 Task: Search one way flight ticket for 2 adults, 2 infants in seat and 1 infant on lap in first from Bismarck: Bismarck Municipal Airport to Raleigh: Raleigh-durham International Airport on 8-5-2023. Choice of flights is Delta. Number of bags: 1 checked bag. Price is upto 85000. Outbound departure time preference is 7:45.
Action: Mouse moved to (296, 257)
Screenshot: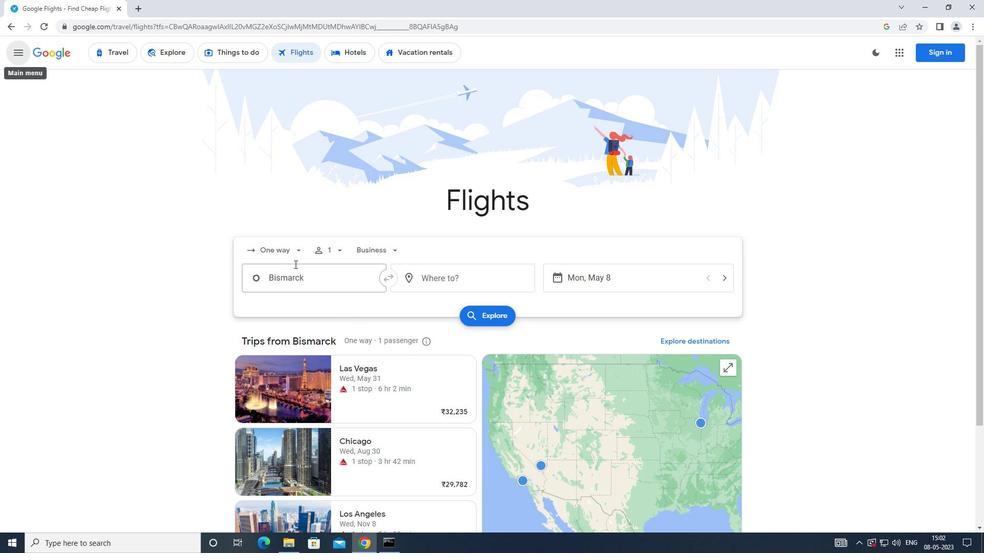 
Action: Mouse pressed left at (296, 257)
Screenshot: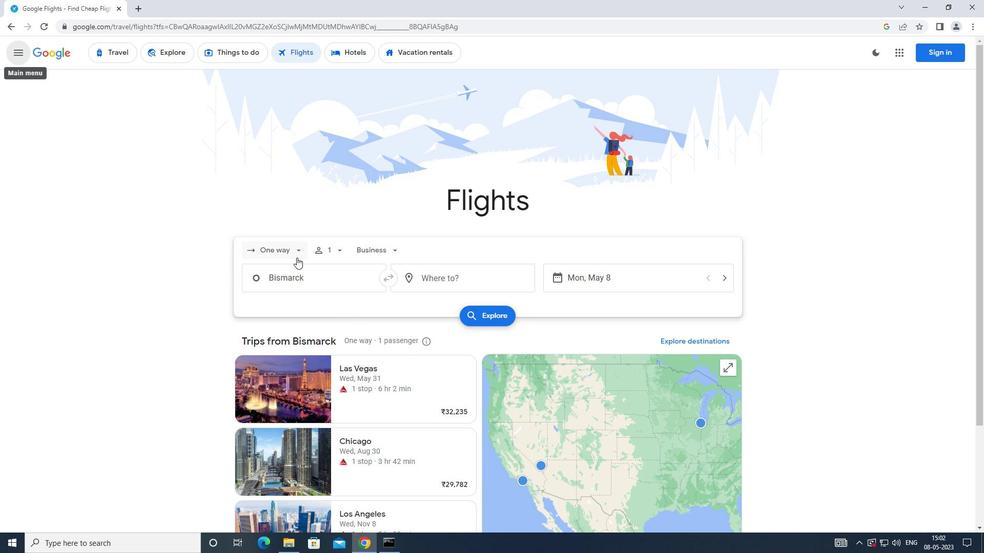 
Action: Mouse moved to (302, 292)
Screenshot: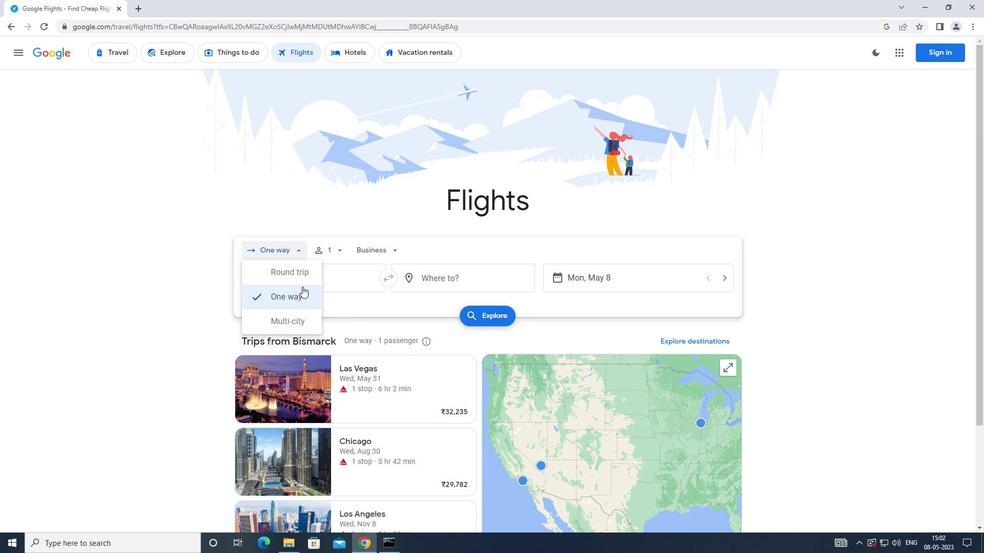 
Action: Mouse pressed left at (302, 292)
Screenshot: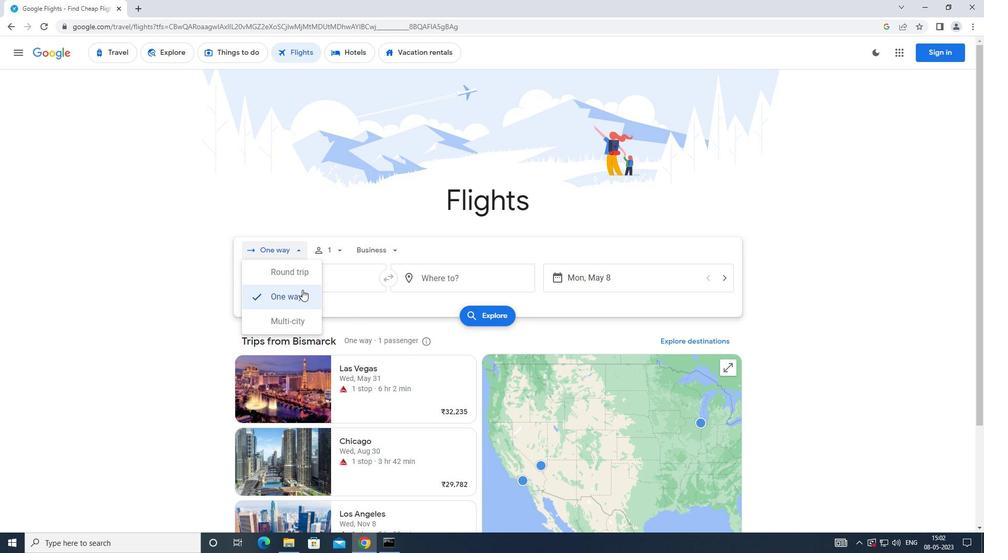 
Action: Mouse moved to (334, 256)
Screenshot: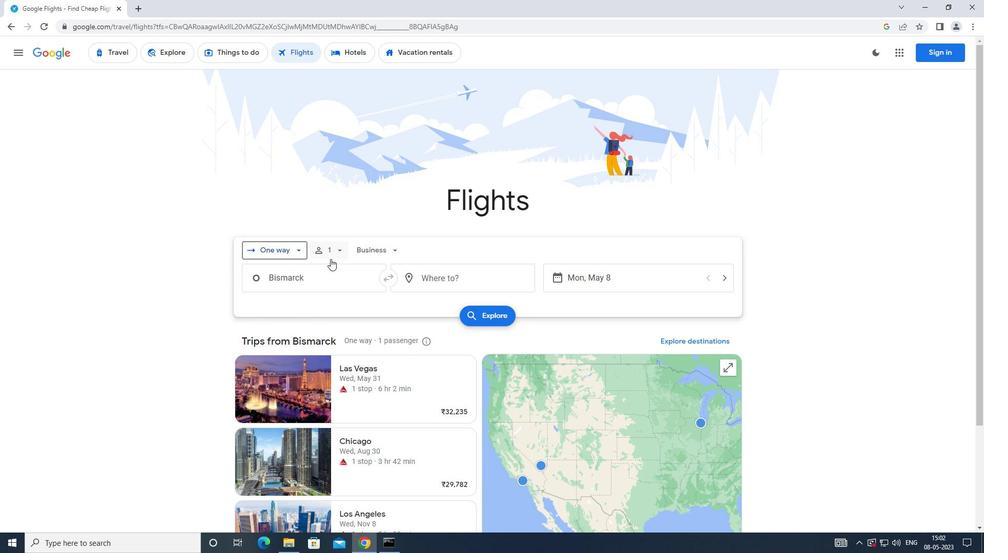 
Action: Mouse pressed left at (334, 256)
Screenshot: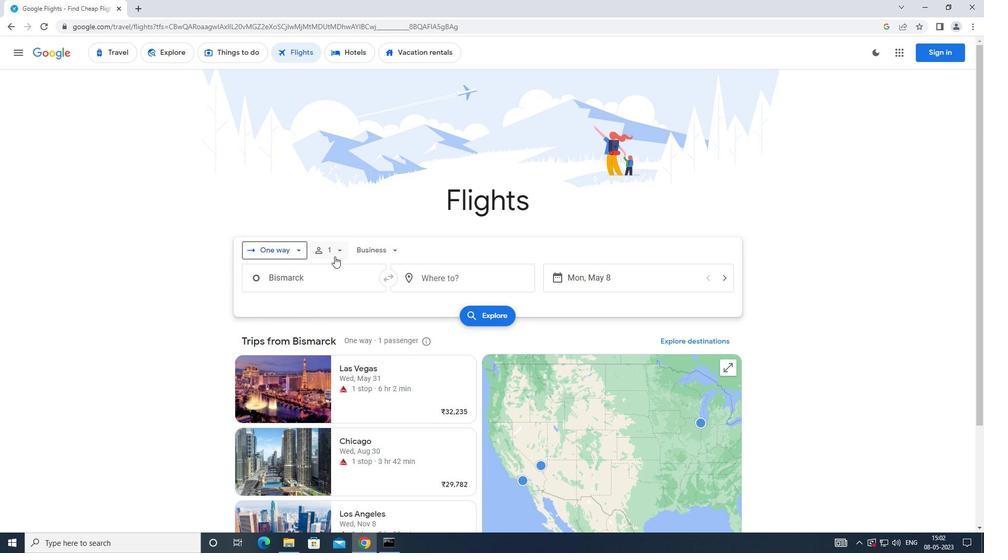 
Action: Mouse moved to (410, 276)
Screenshot: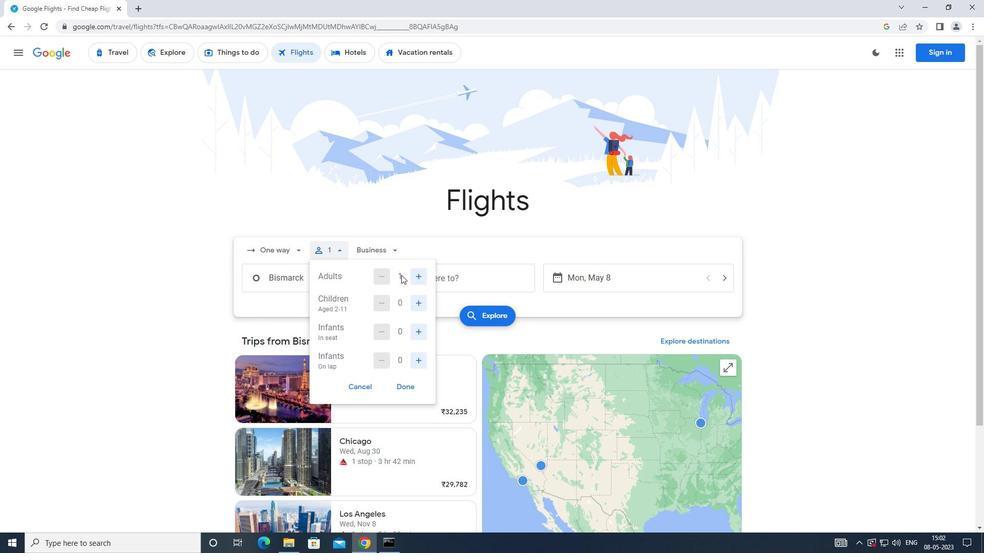 
Action: Mouse pressed left at (410, 276)
Screenshot: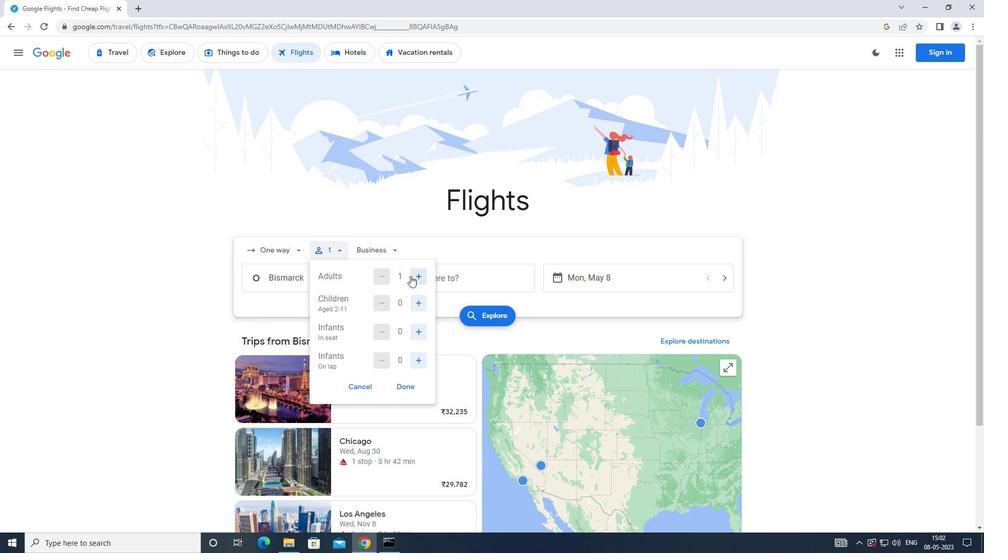 
Action: Mouse moved to (421, 297)
Screenshot: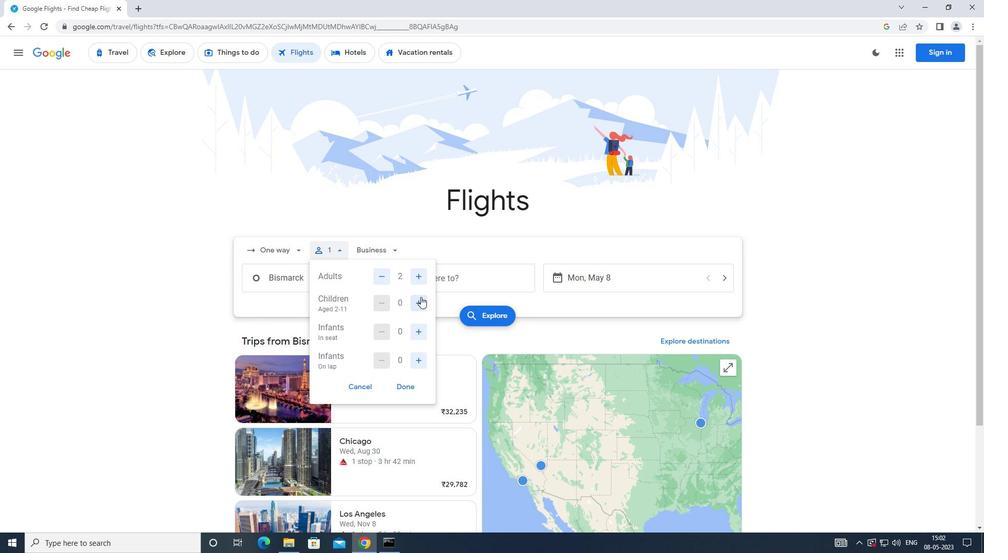 
Action: Mouse pressed left at (421, 297)
Screenshot: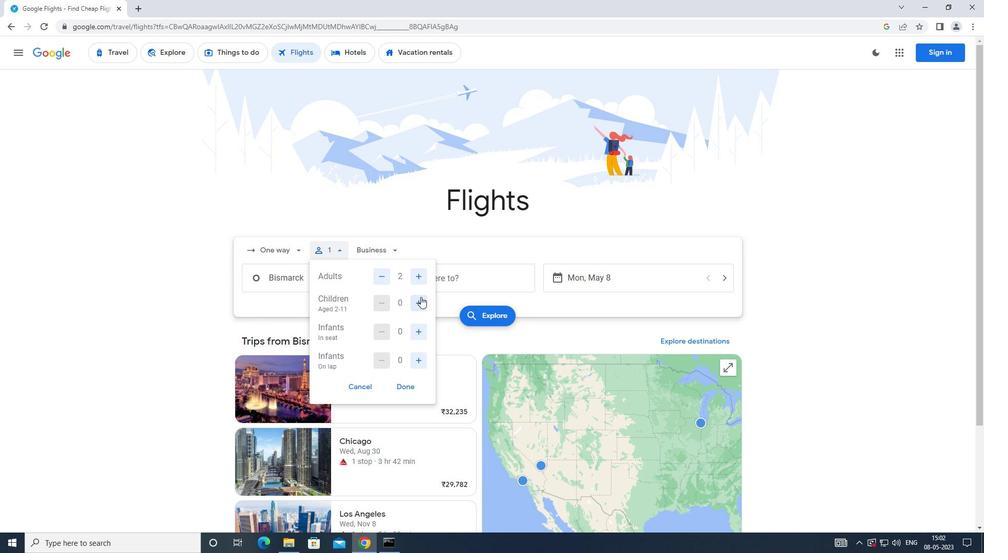 
Action: Mouse moved to (422, 297)
Screenshot: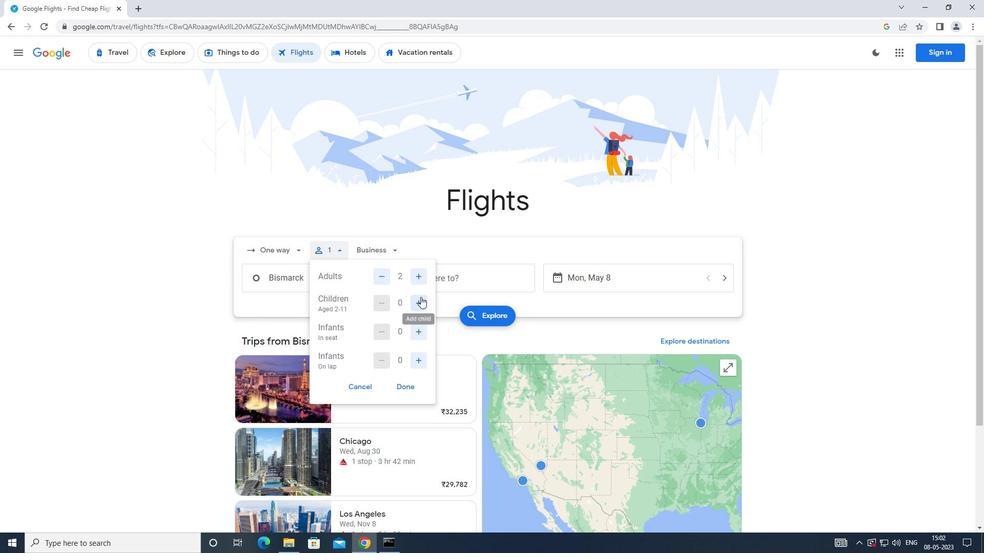 
Action: Mouse pressed left at (422, 297)
Screenshot: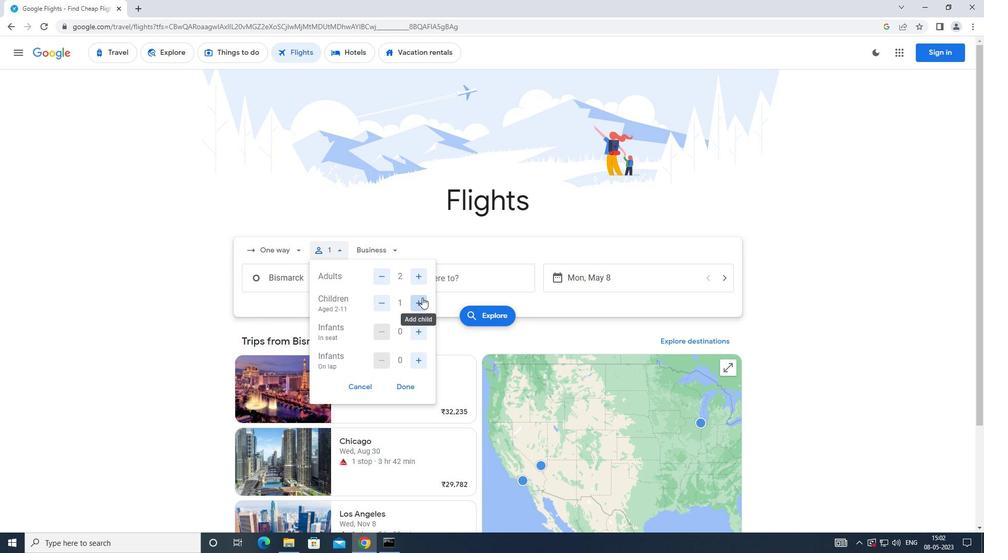 
Action: Mouse moved to (381, 301)
Screenshot: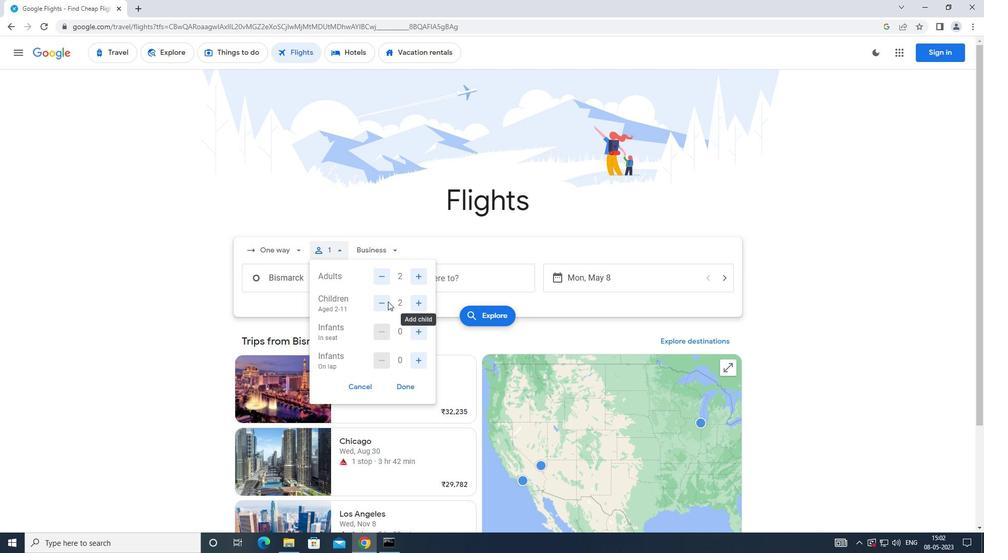 
Action: Mouse pressed left at (381, 301)
Screenshot: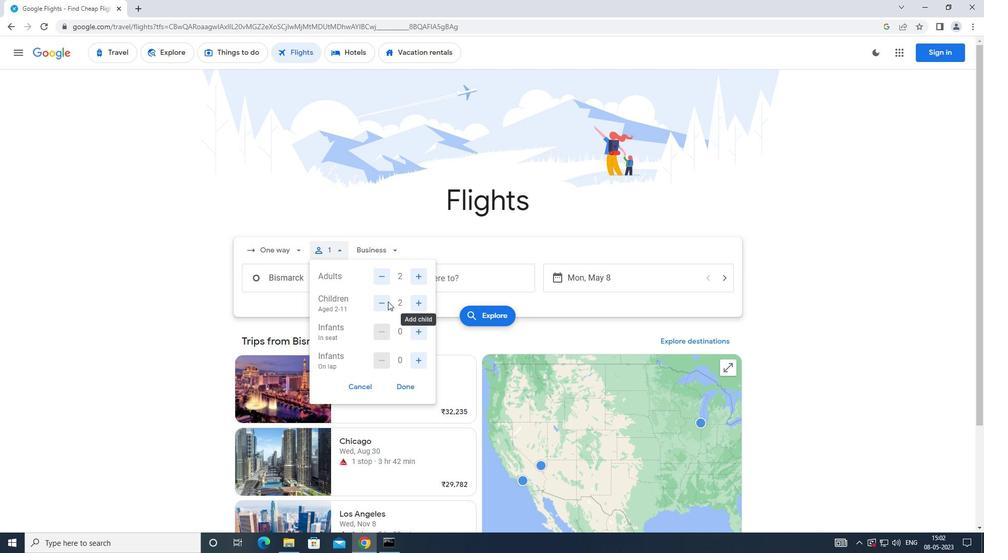 
Action: Mouse pressed left at (381, 301)
Screenshot: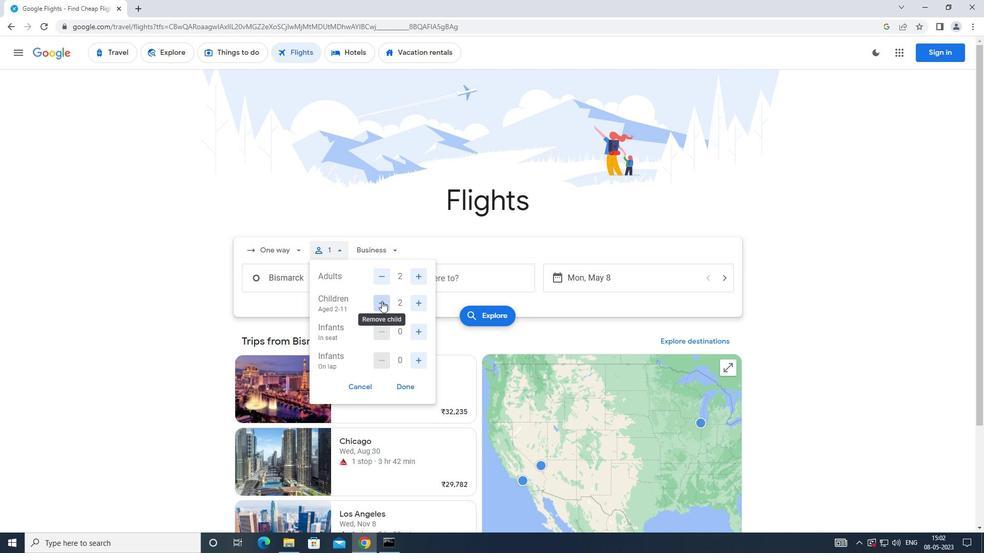 
Action: Mouse moved to (422, 331)
Screenshot: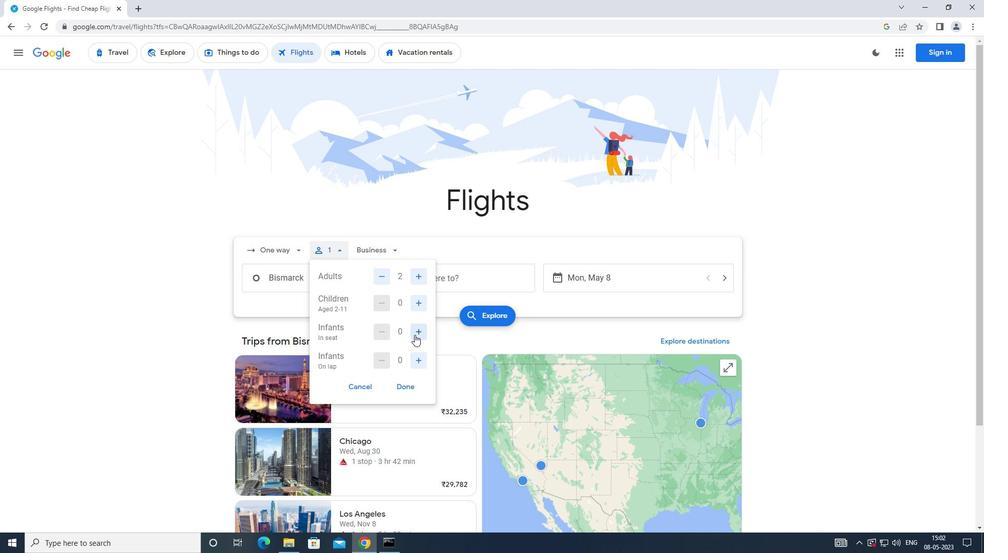 
Action: Mouse pressed left at (422, 331)
Screenshot: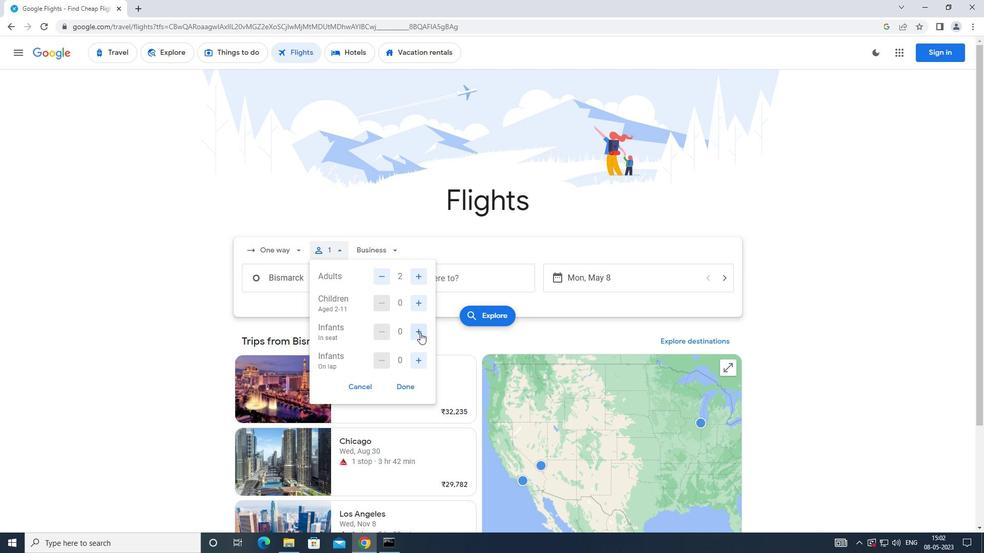 
Action: Mouse moved to (423, 331)
Screenshot: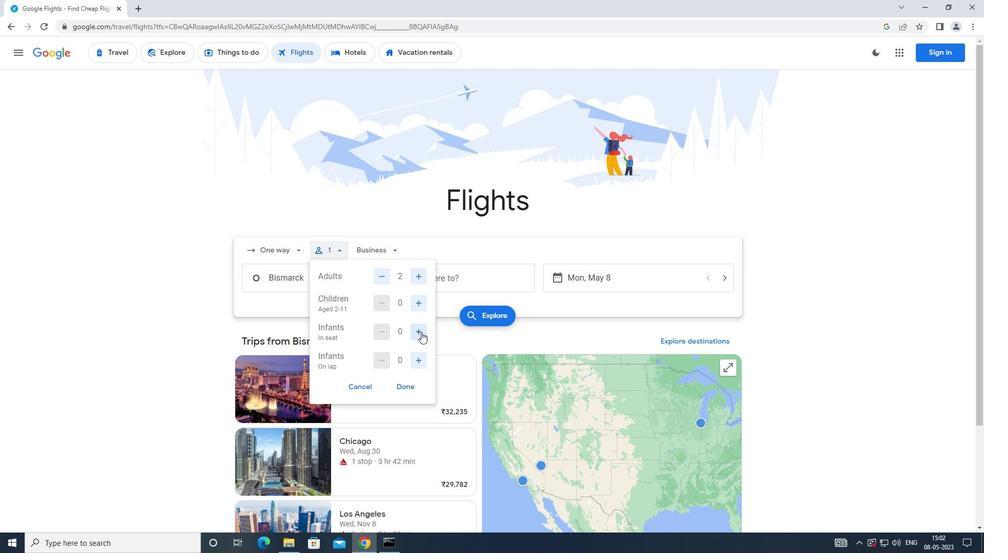 
Action: Mouse pressed left at (423, 331)
Screenshot: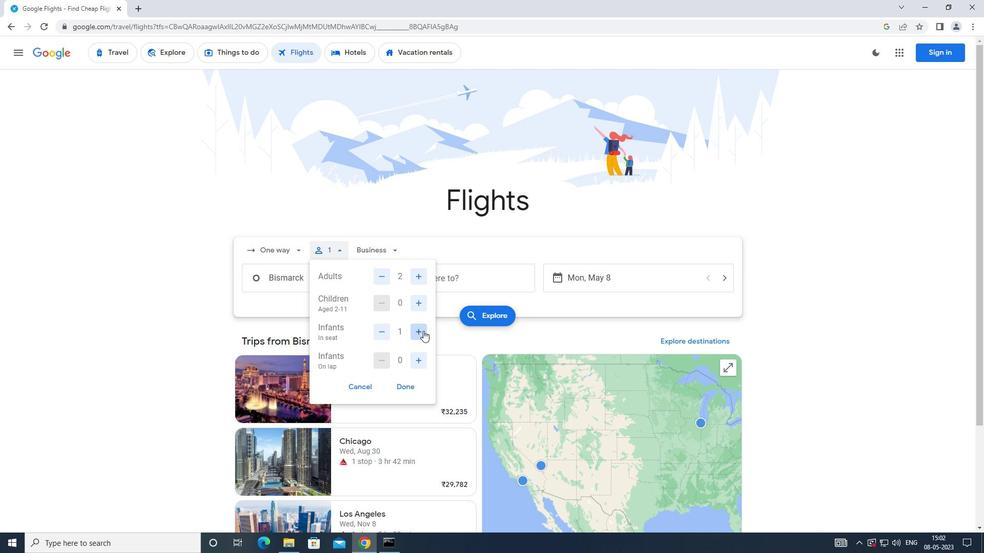 
Action: Mouse moved to (420, 358)
Screenshot: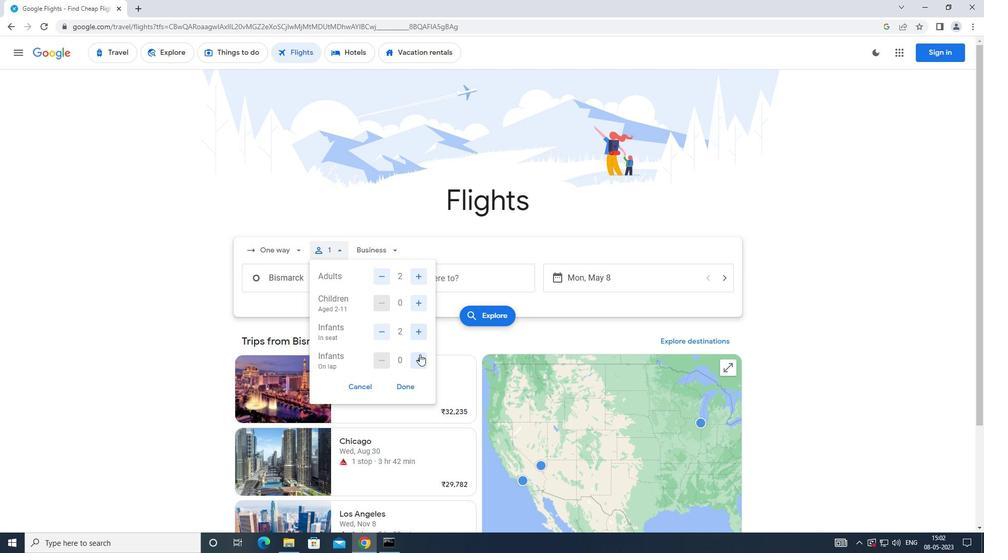 
Action: Mouse pressed left at (420, 358)
Screenshot: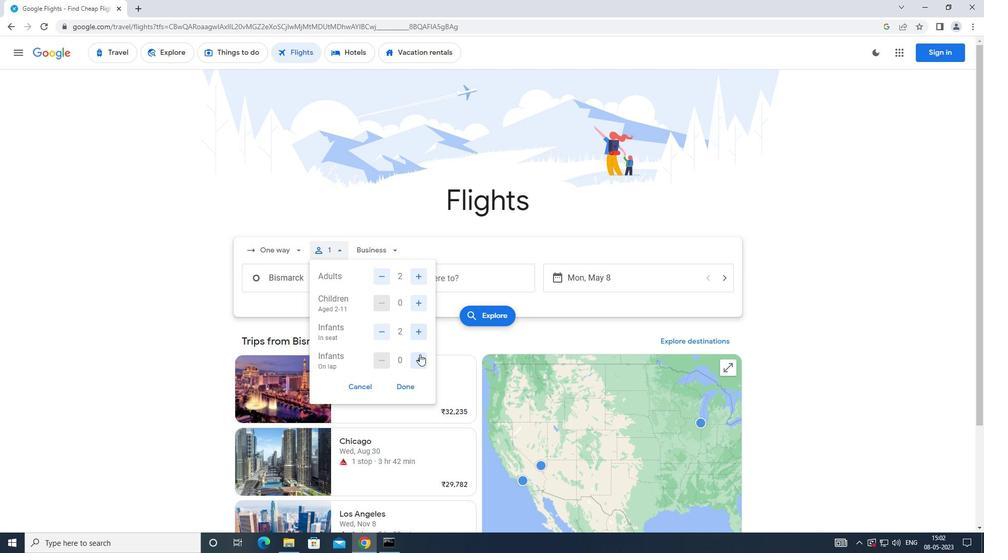 
Action: Mouse moved to (412, 384)
Screenshot: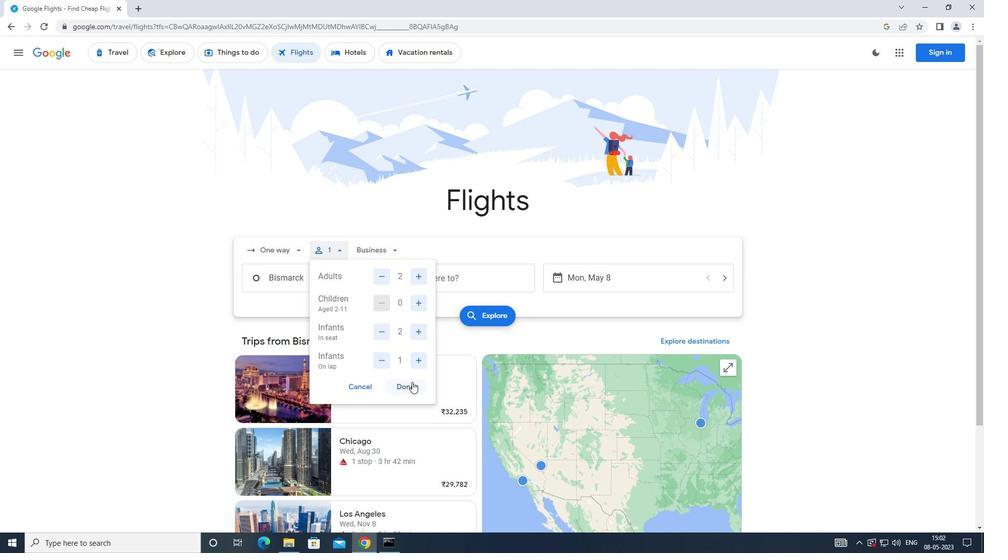 
Action: Mouse pressed left at (412, 384)
Screenshot: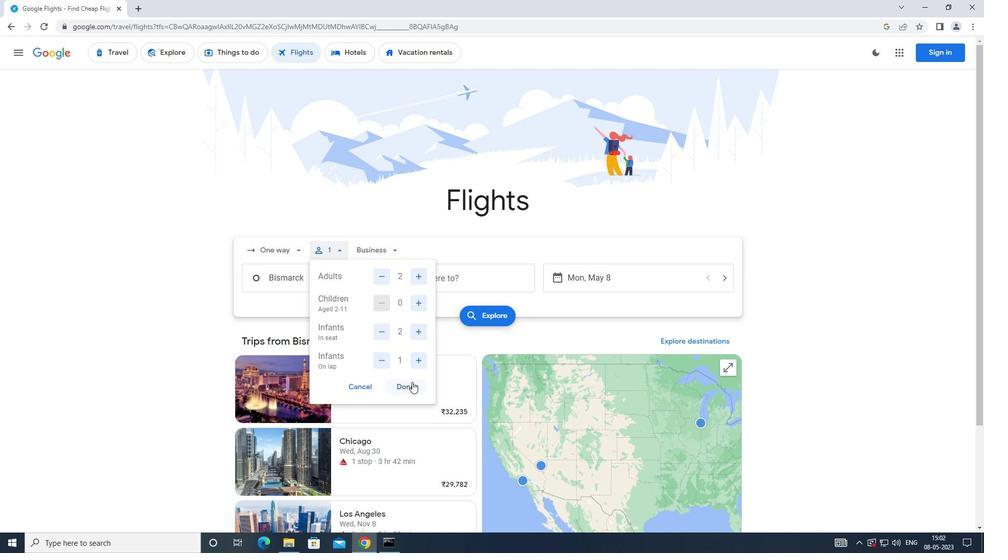 
Action: Mouse moved to (368, 253)
Screenshot: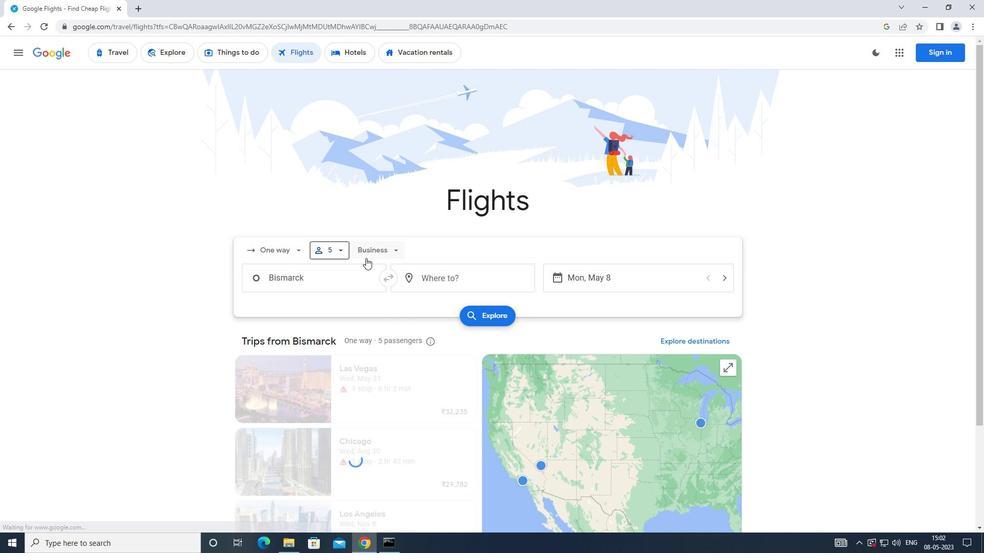 
Action: Mouse pressed left at (368, 253)
Screenshot: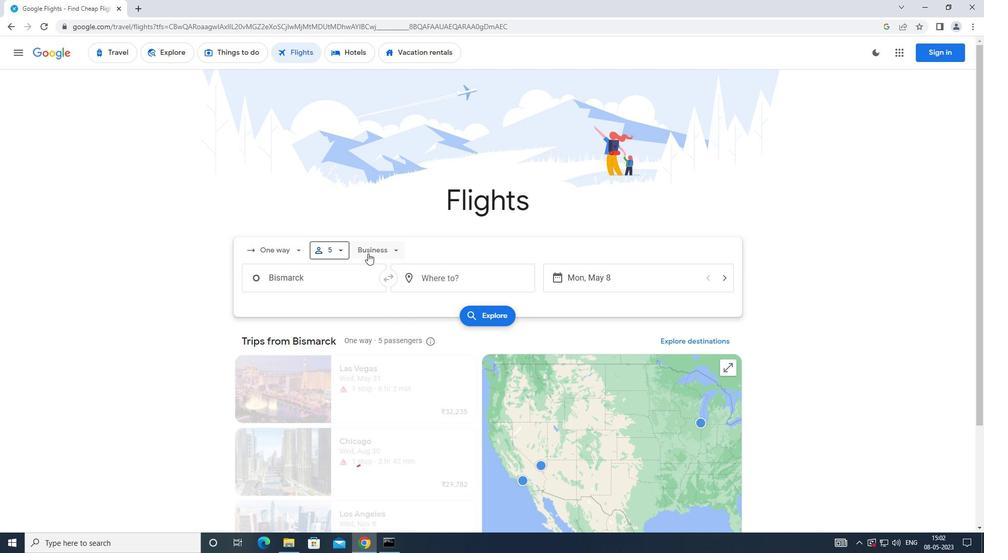 
Action: Mouse moved to (390, 343)
Screenshot: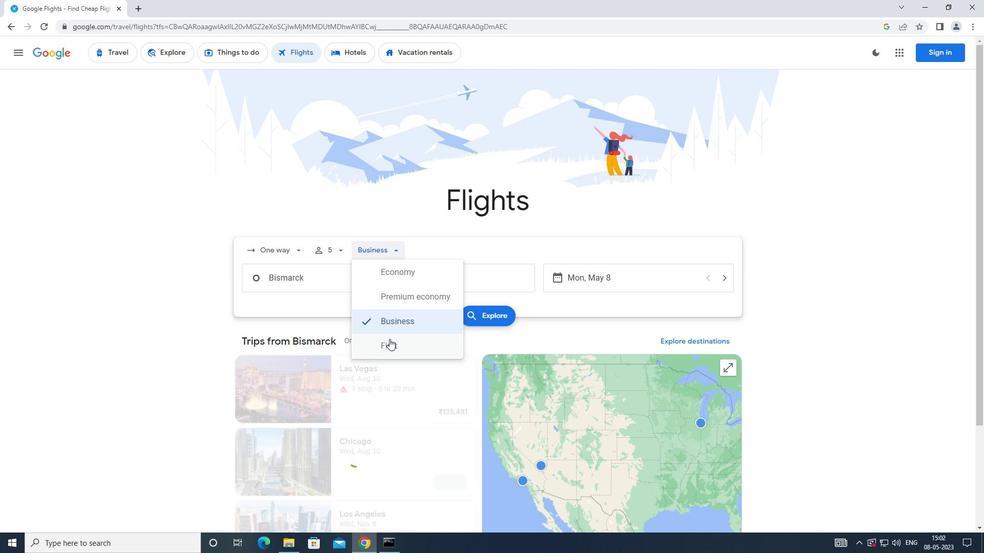 
Action: Mouse pressed left at (390, 343)
Screenshot: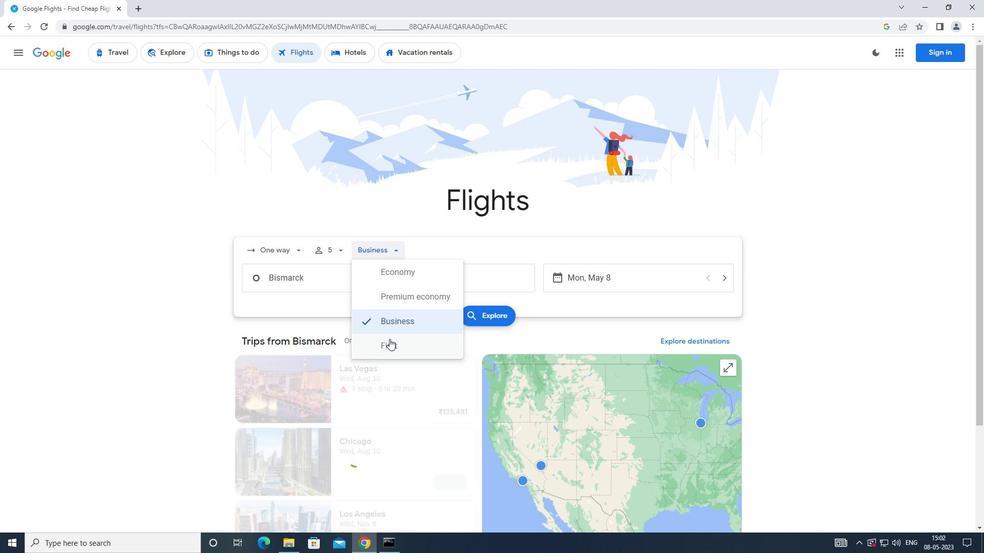 
Action: Mouse moved to (344, 278)
Screenshot: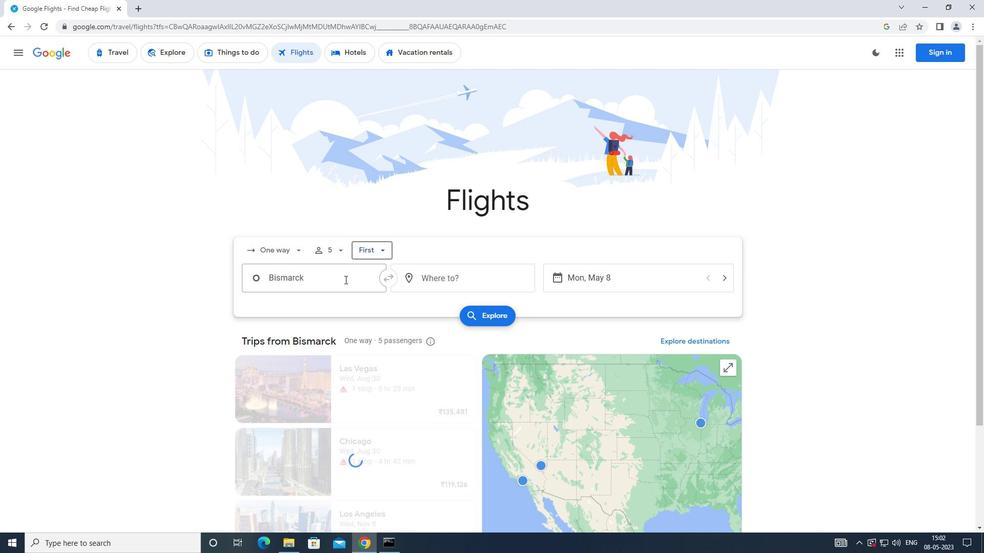 
Action: Mouse pressed left at (344, 278)
Screenshot: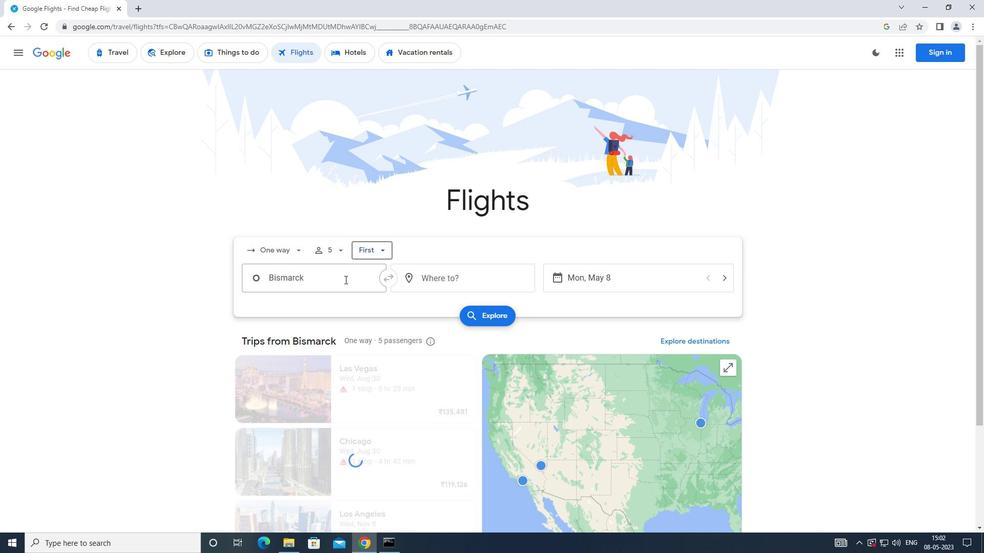 
Action: Mouse moved to (337, 330)
Screenshot: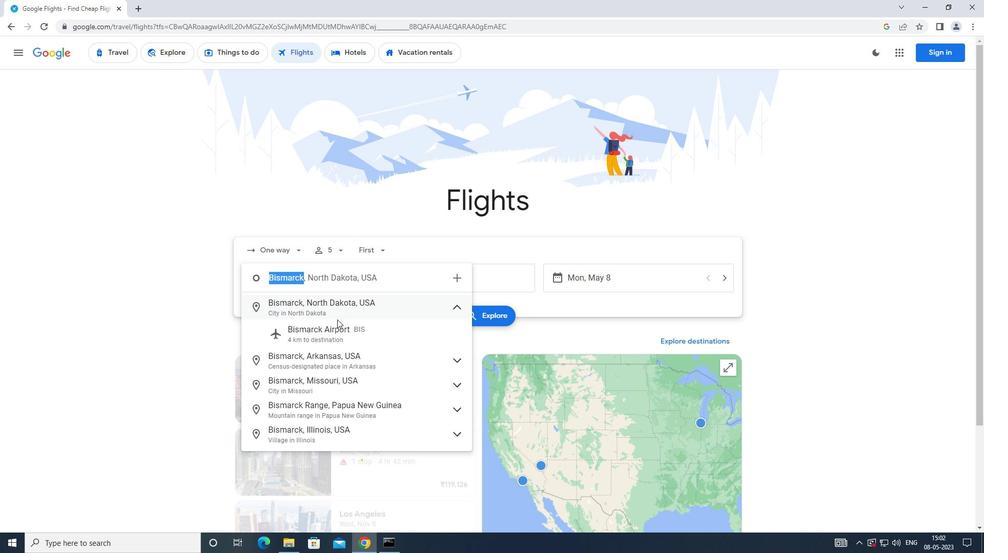 
Action: Mouse pressed left at (337, 330)
Screenshot: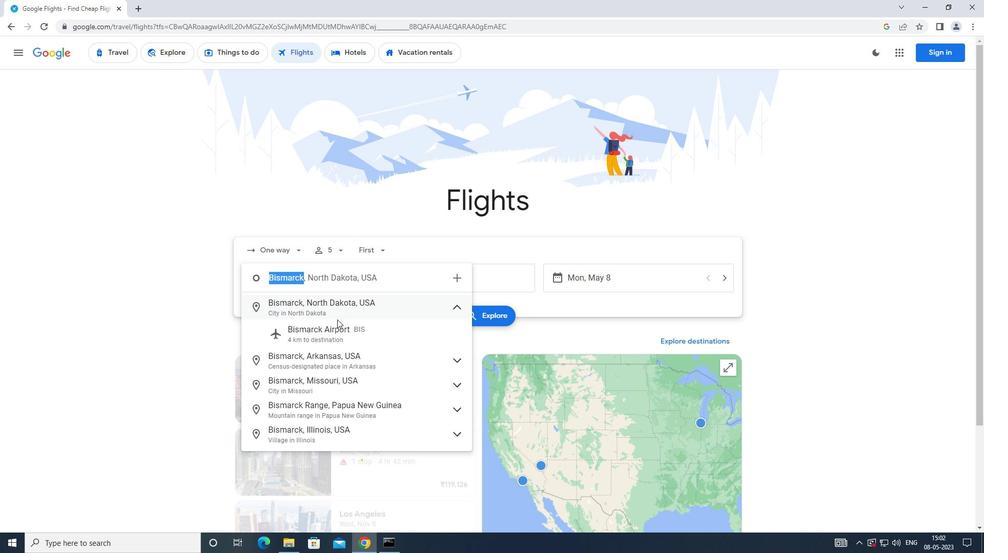 
Action: Mouse moved to (439, 277)
Screenshot: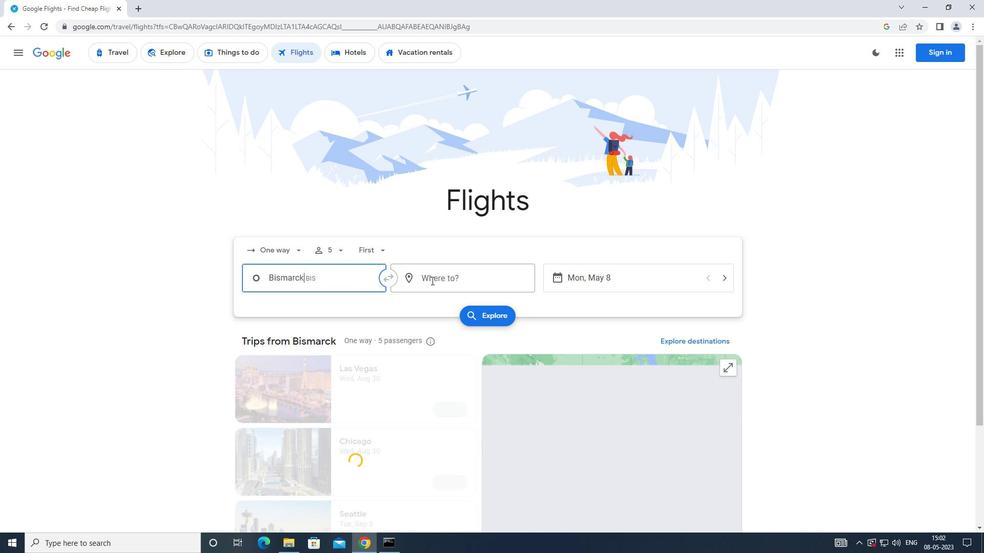 
Action: Mouse pressed left at (439, 277)
Screenshot: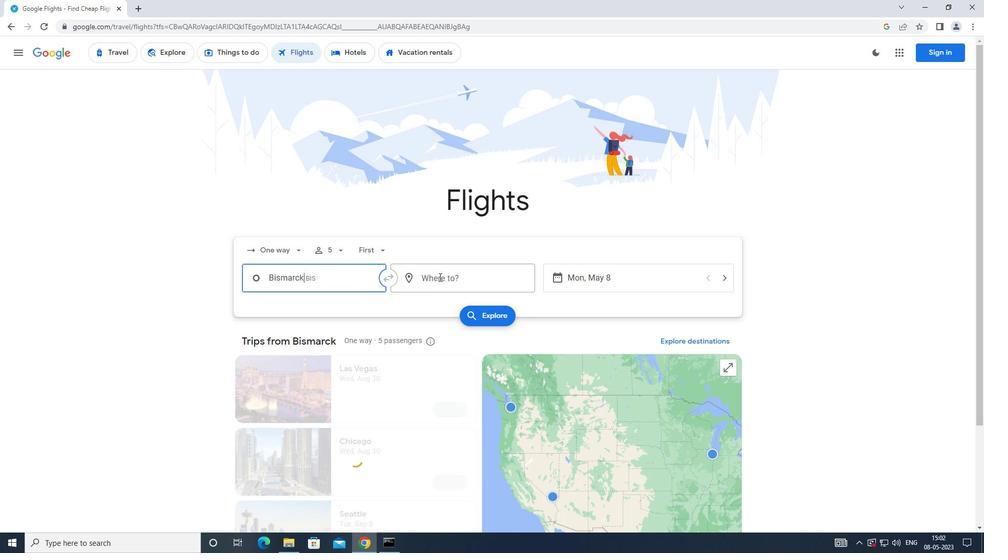 
Action: Mouse moved to (439, 276)
Screenshot: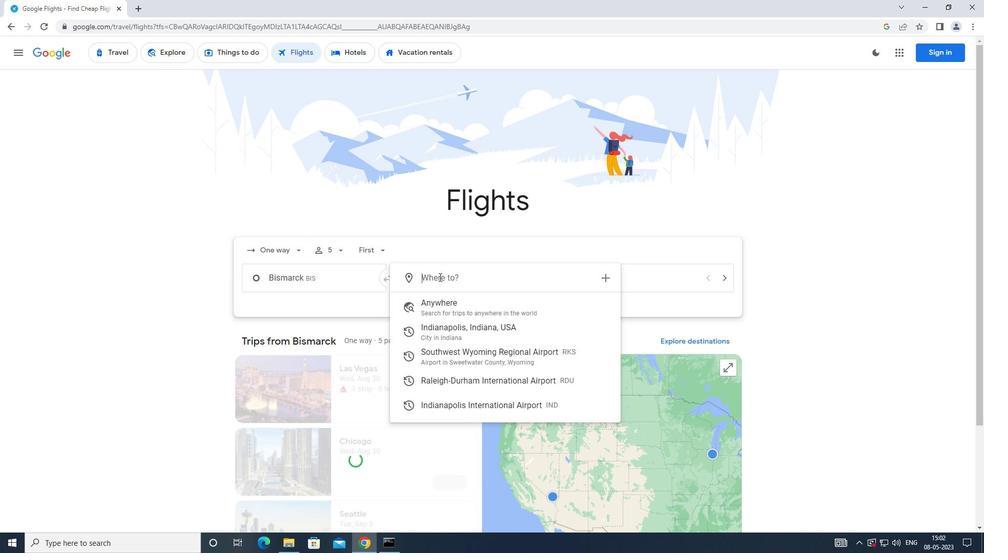 
Action: Key pressed <Key.caps_lock>r<Key.caps_lock>aleigh
Screenshot: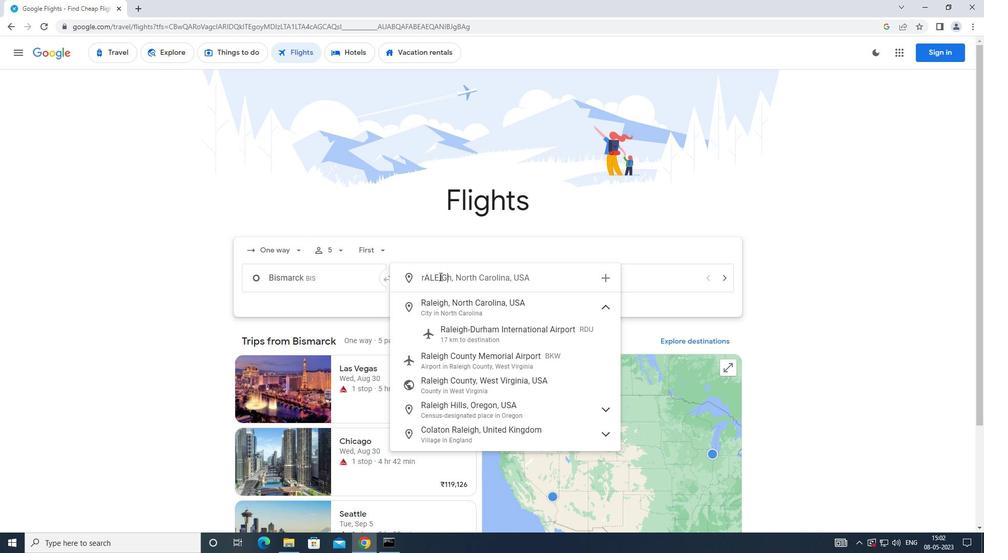 
Action: Mouse moved to (493, 337)
Screenshot: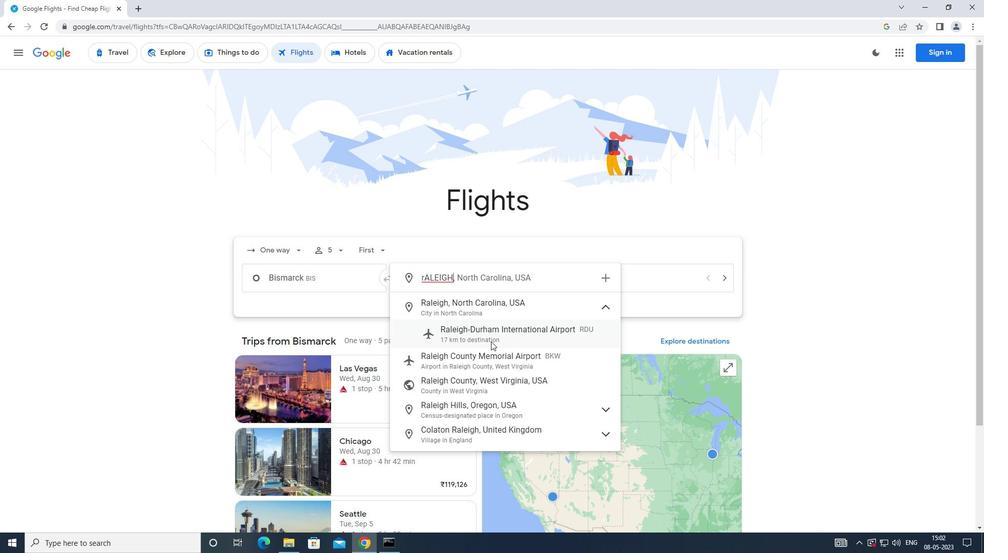 
Action: Mouse pressed left at (493, 337)
Screenshot: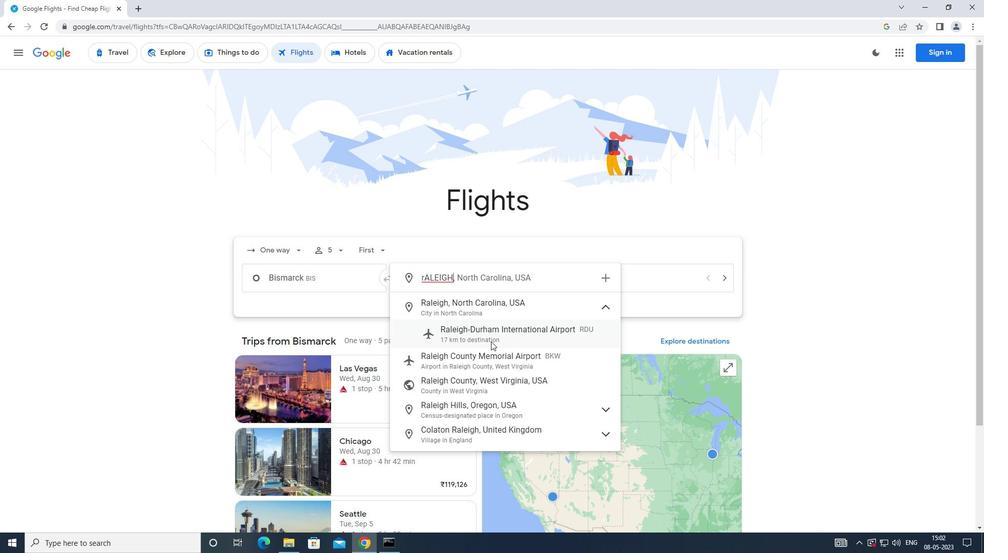 
Action: Mouse moved to (607, 282)
Screenshot: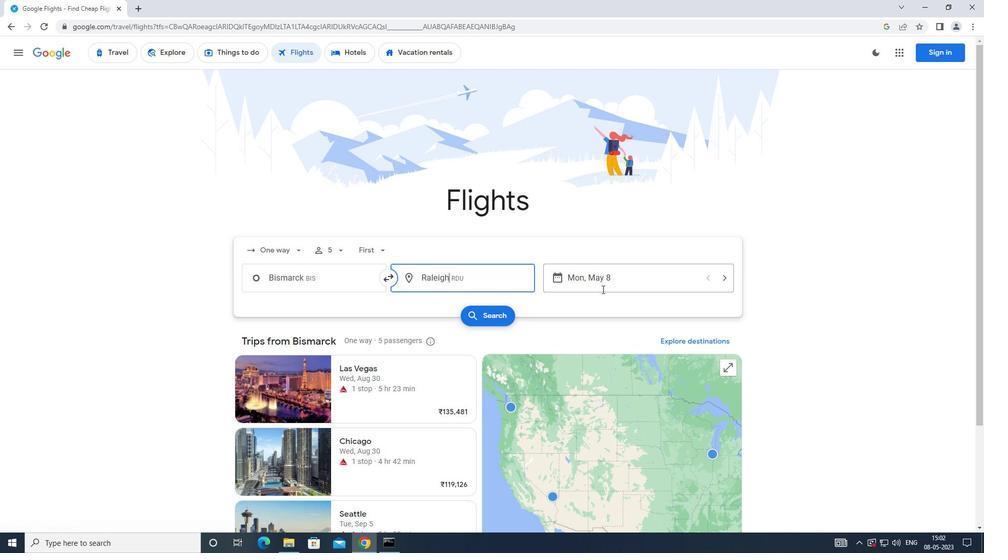 
Action: Mouse pressed left at (607, 282)
Screenshot: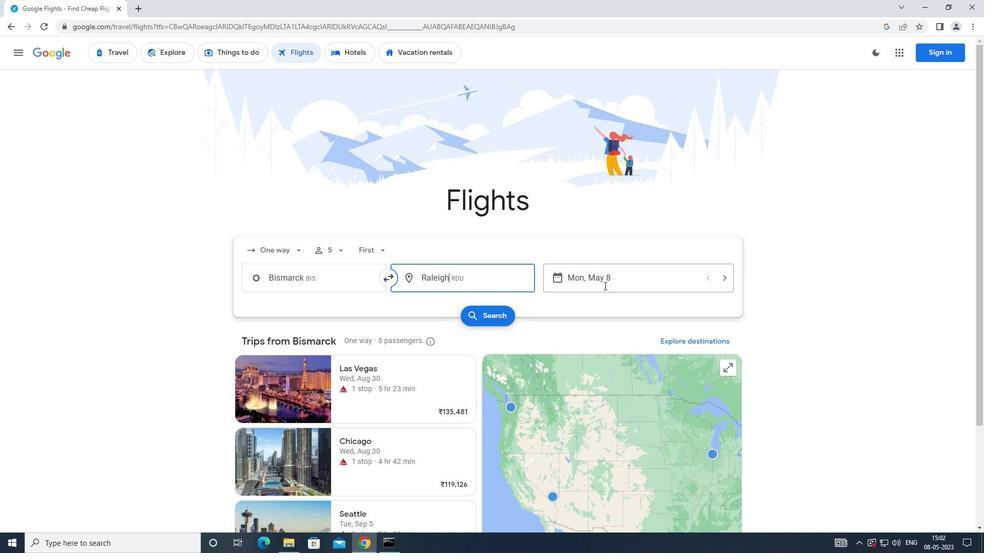 
Action: Mouse moved to (389, 371)
Screenshot: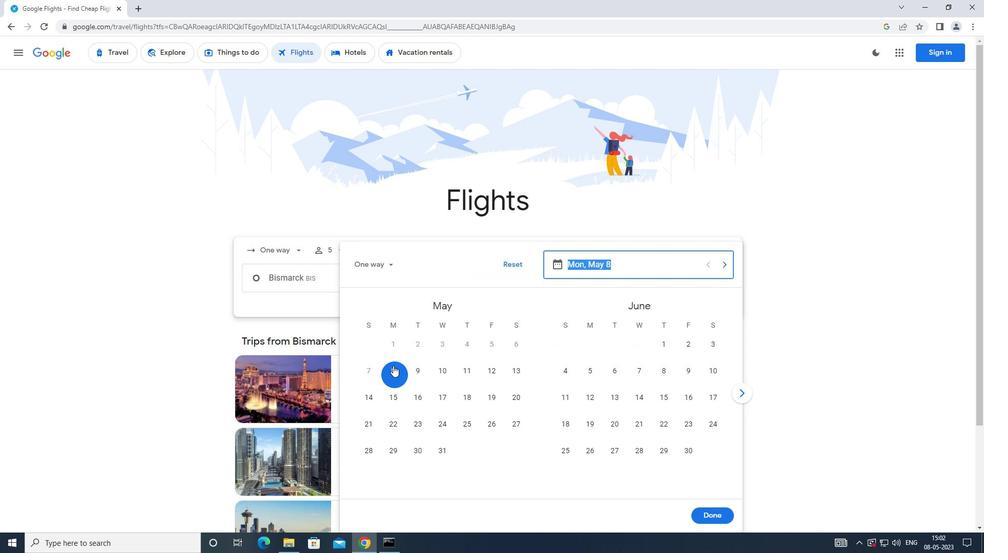 
Action: Mouse pressed left at (389, 371)
Screenshot: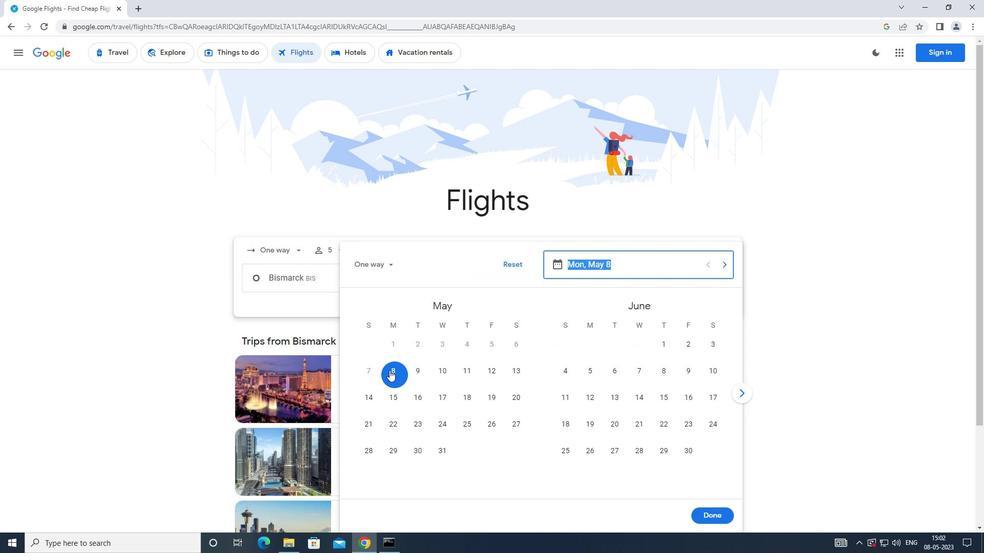
Action: Mouse moved to (714, 518)
Screenshot: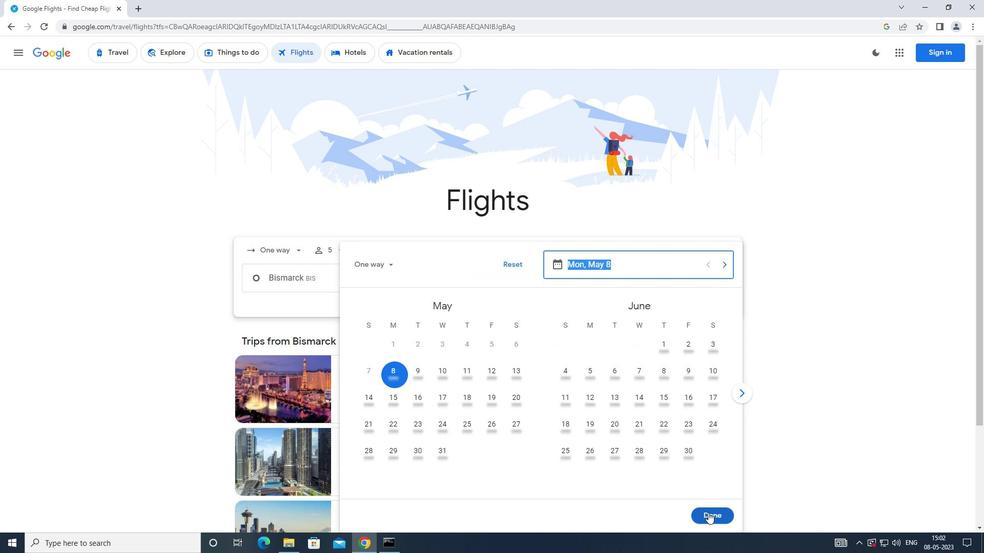
Action: Mouse pressed left at (714, 518)
Screenshot: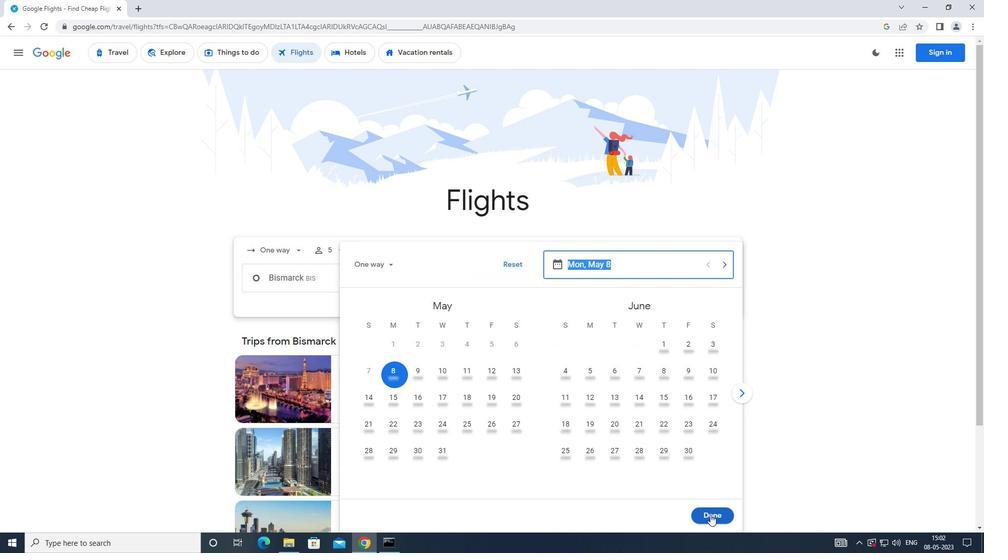 
Action: Mouse moved to (493, 320)
Screenshot: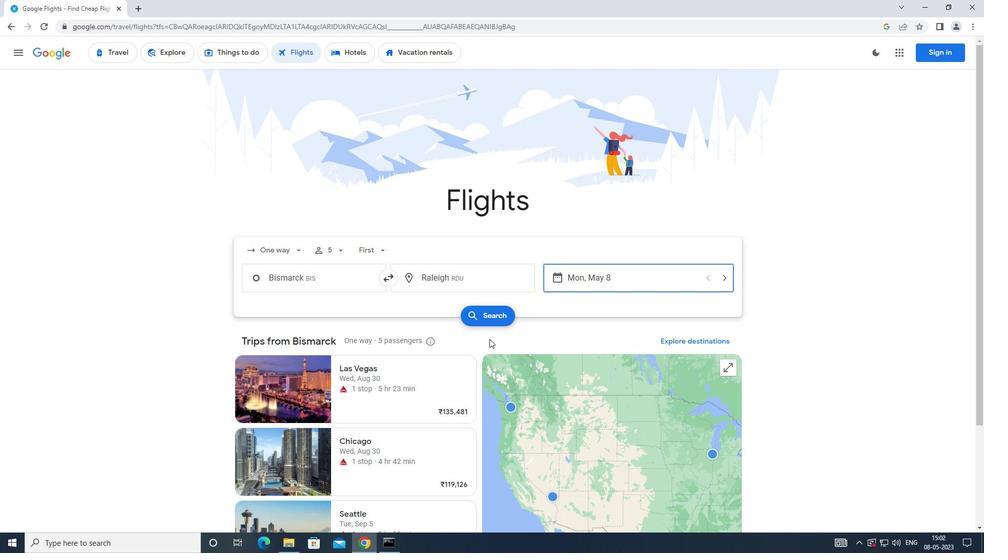 
Action: Mouse pressed left at (493, 320)
Screenshot: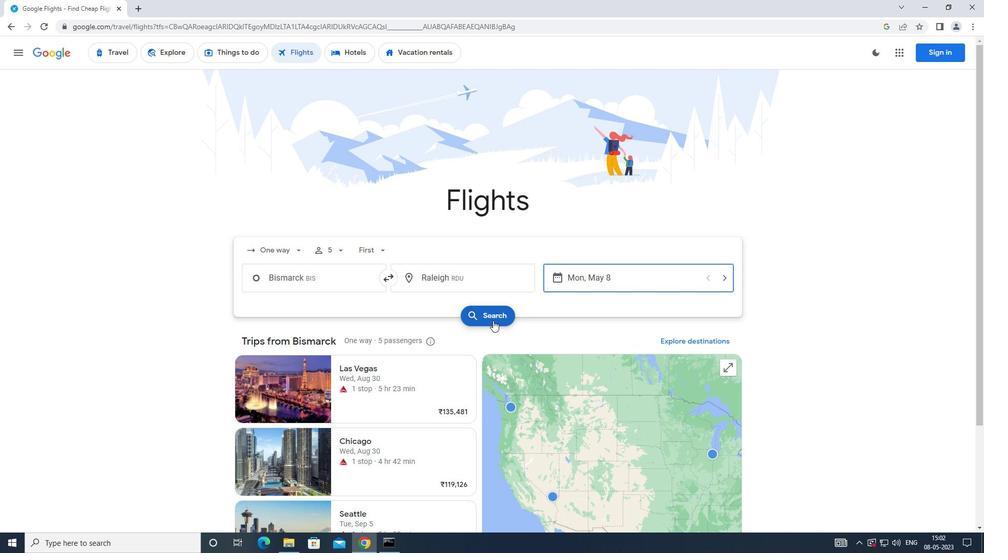 
Action: Mouse moved to (246, 147)
Screenshot: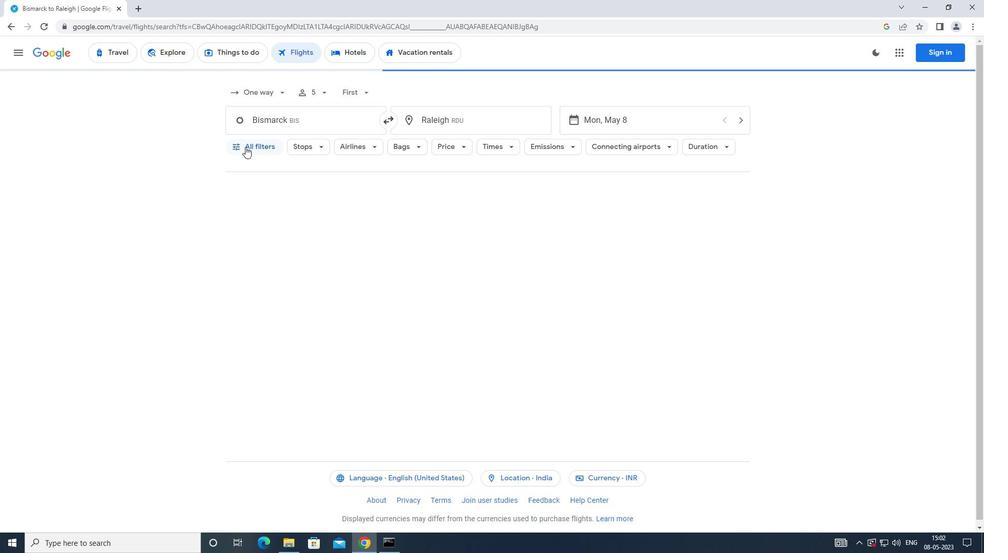 
Action: Mouse pressed left at (246, 147)
Screenshot: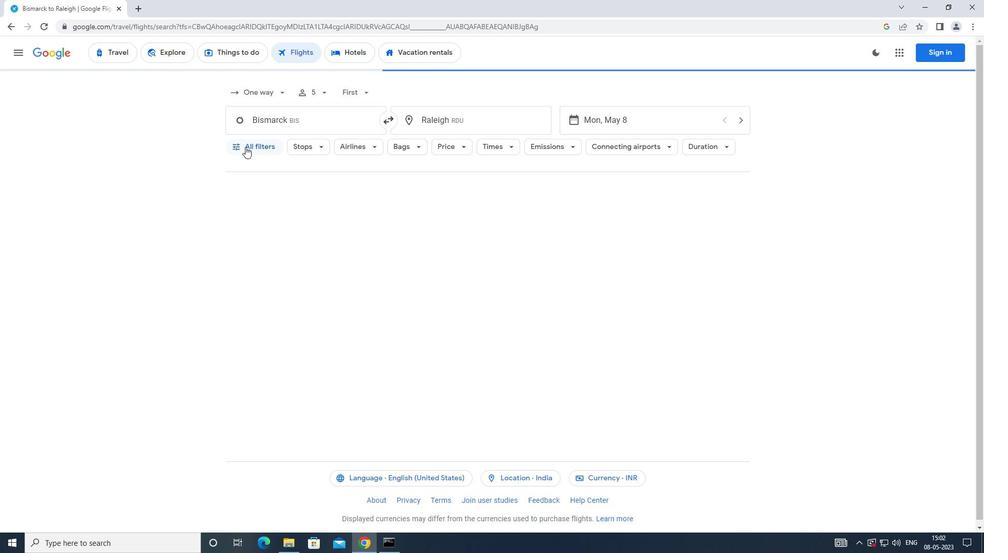 
Action: Mouse moved to (379, 368)
Screenshot: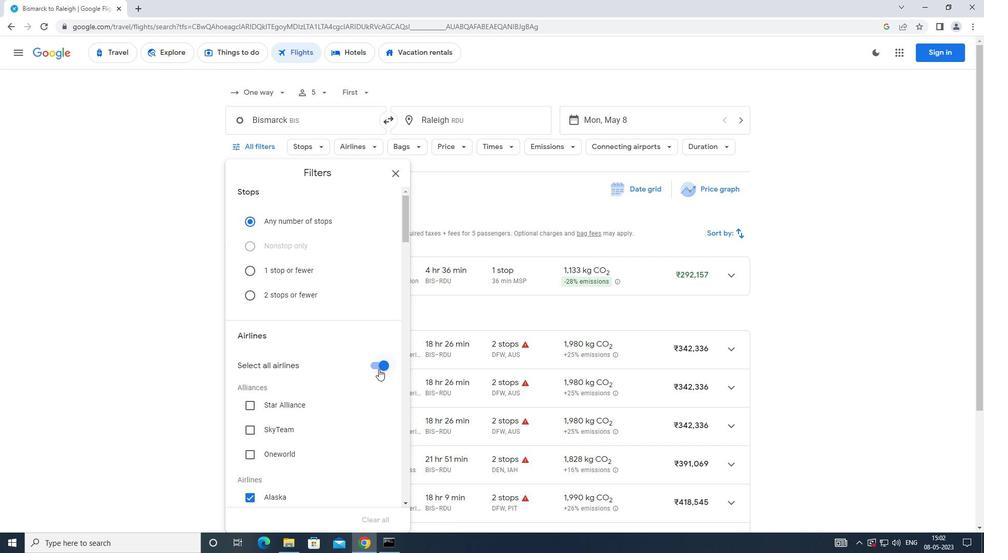 
Action: Mouse pressed left at (379, 368)
Screenshot: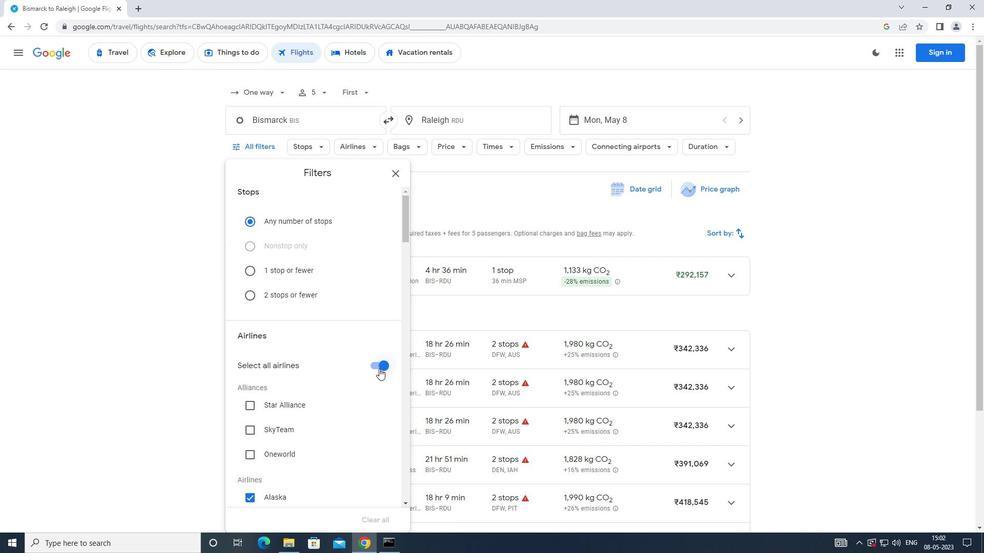 
Action: Mouse moved to (345, 346)
Screenshot: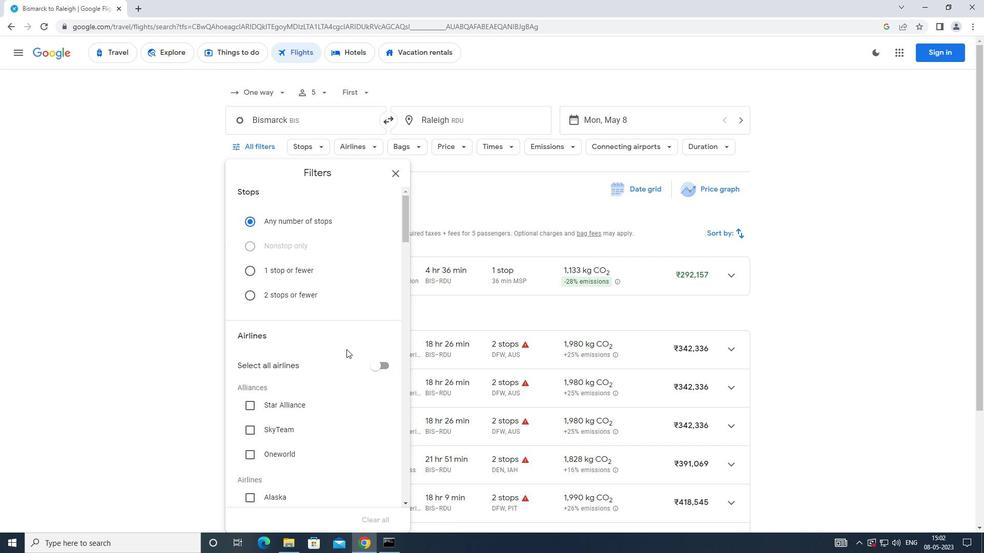 
Action: Mouse scrolled (345, 345) with delta (0, 0)
Screenshot: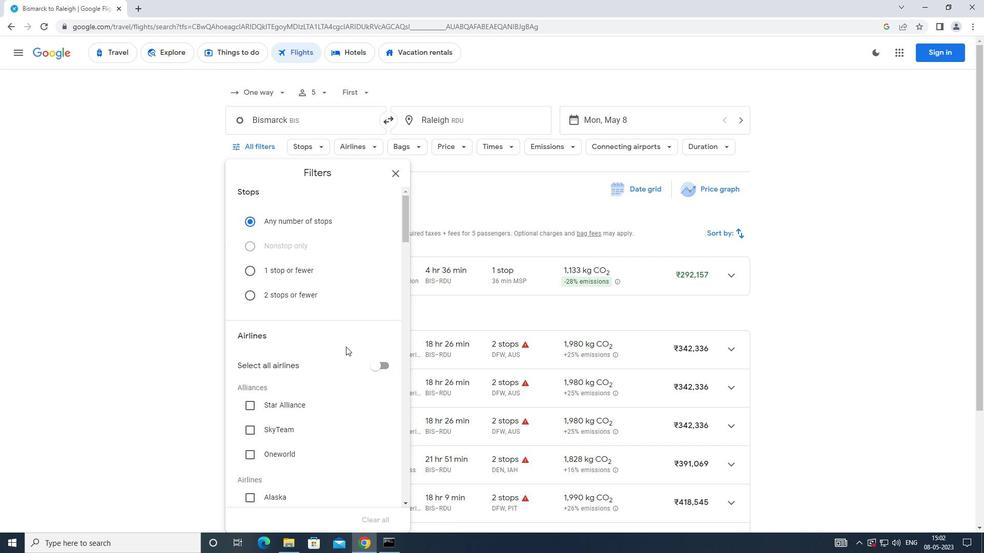 
Action: Mouse scrolled (345, 345) with delta (0, 0)
Screenshot: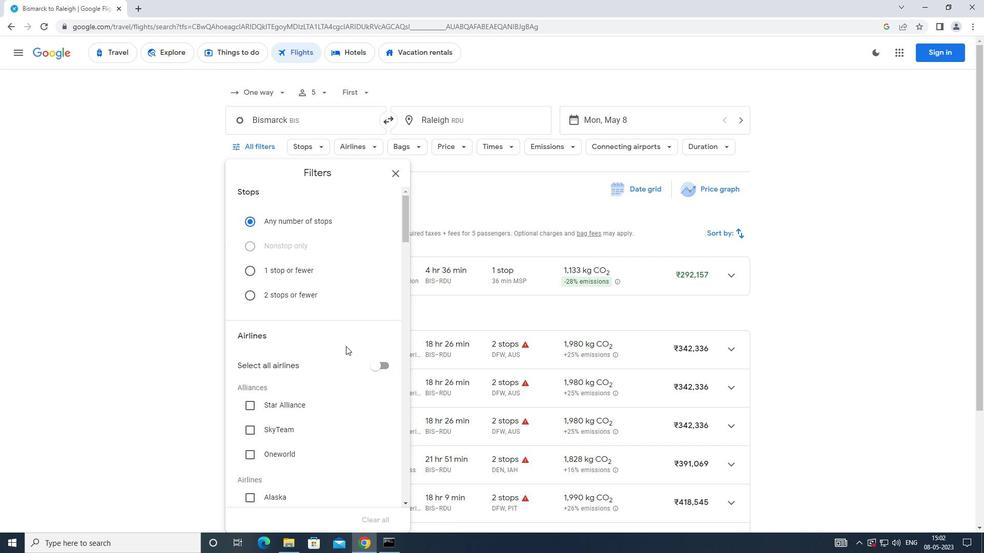 
Action: Mouse scrolled (345, 345) with delta (0, 0)
Screenshot: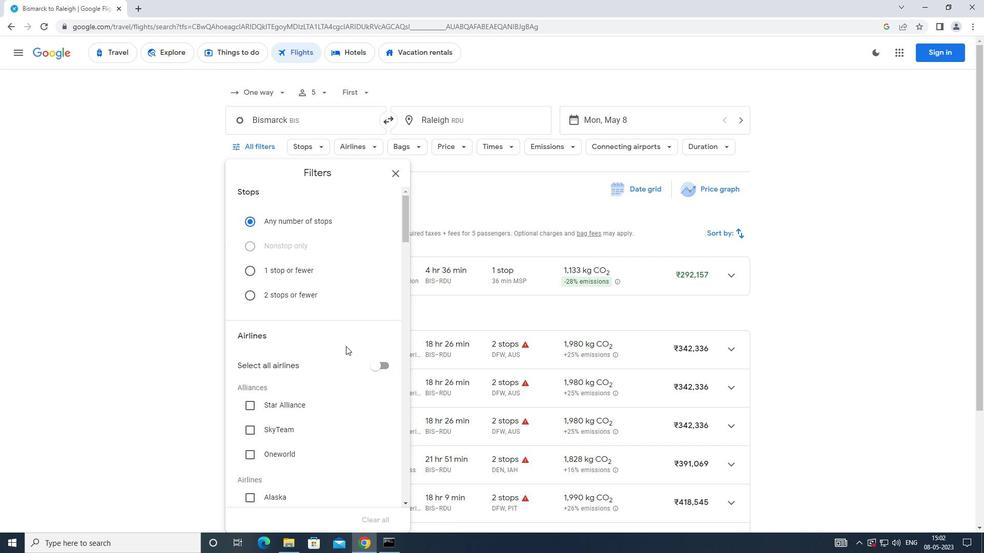 
Action: Mouse moved to (345, 345)
Screenshot: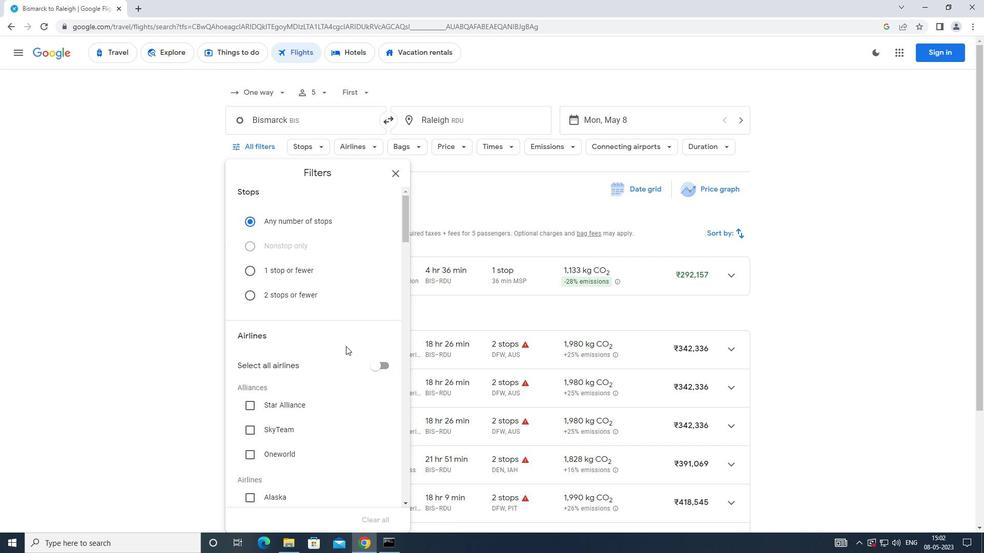 
Action: Mouse scrolled (345, 345) with delta (0, 0)
Screenshot: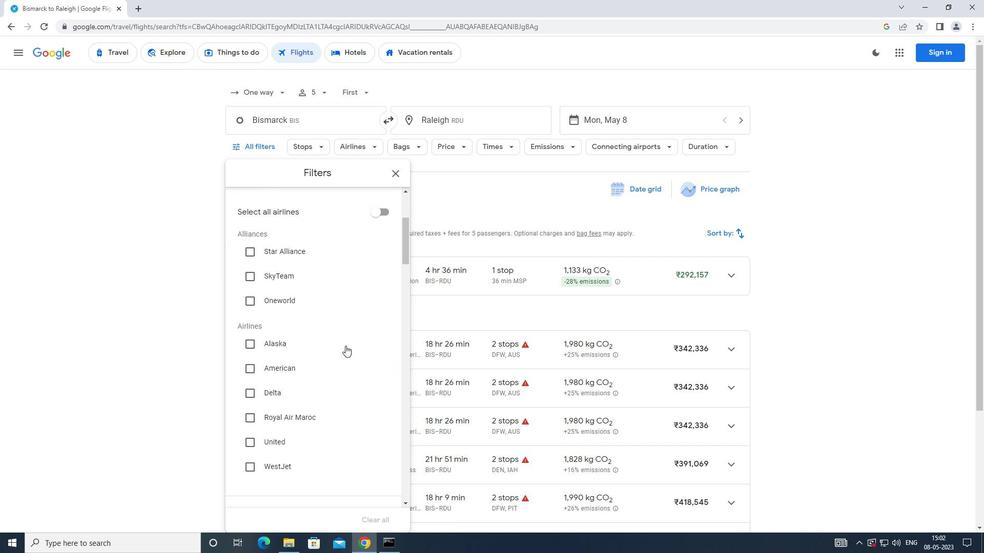 
Action: Mouse scrolled (345, 345) with delta (0, 0)
Screenshot: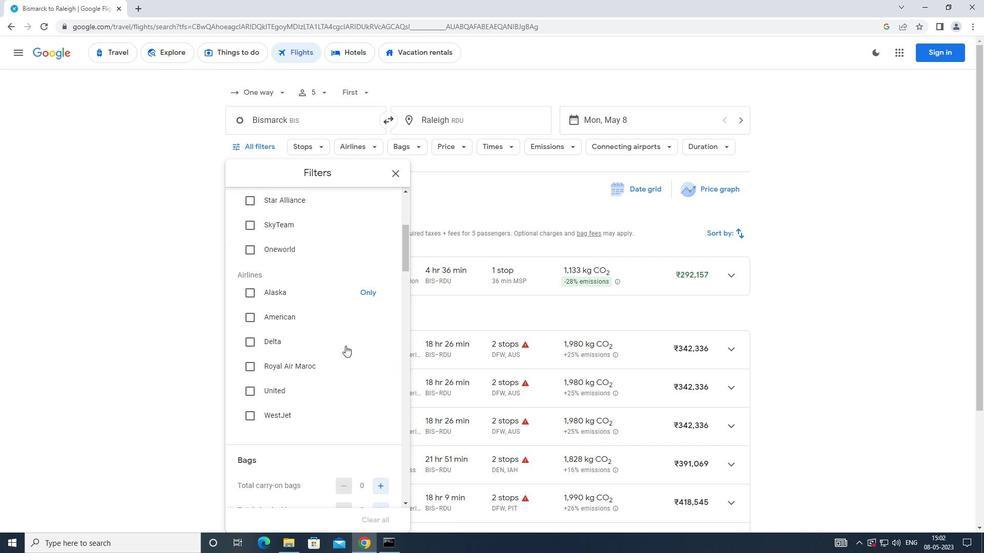 
Action: Mouse moved to (252, 291)
Screenshot: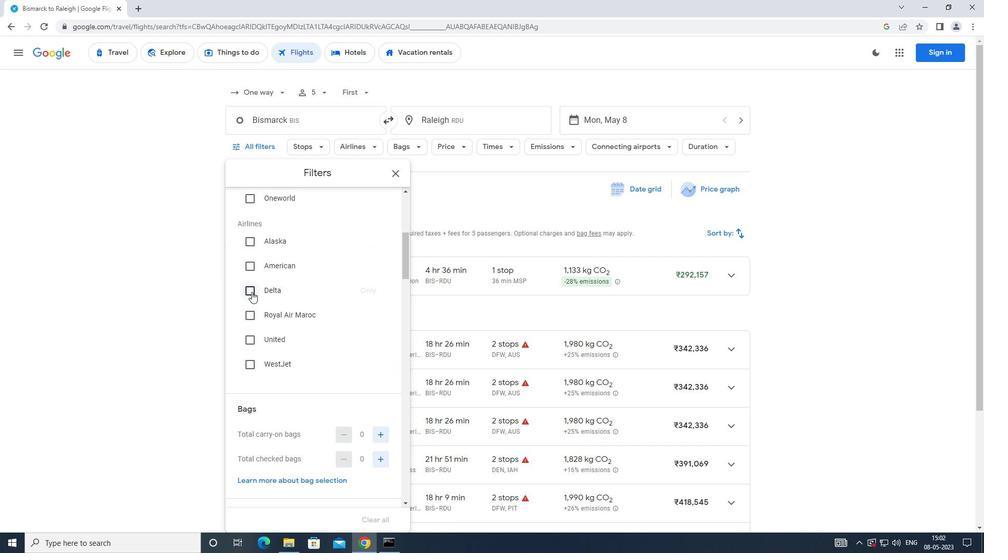 
Action: Mouse pressed left at (252, 291)
Screenshot: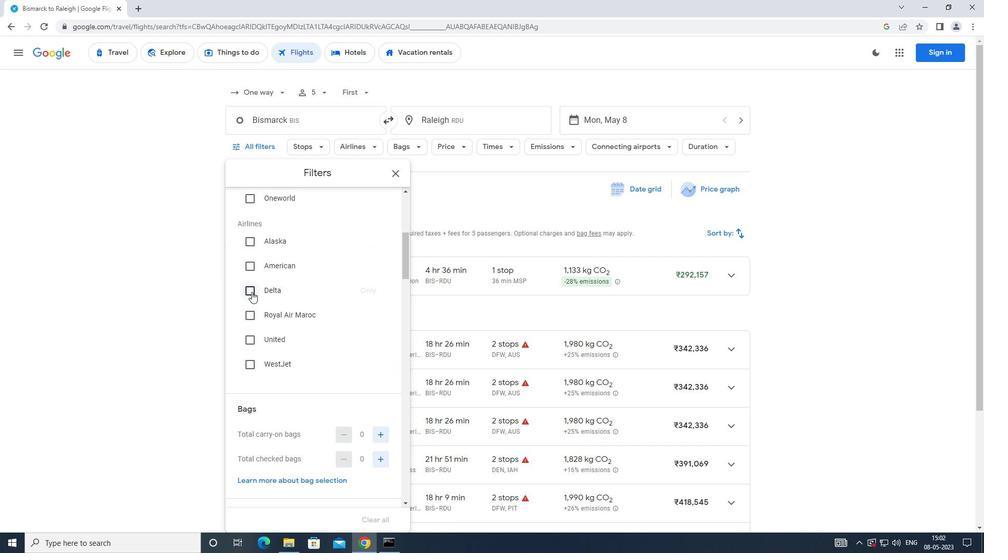 
Action: Mouse moved to (313, 318)
Screenshot: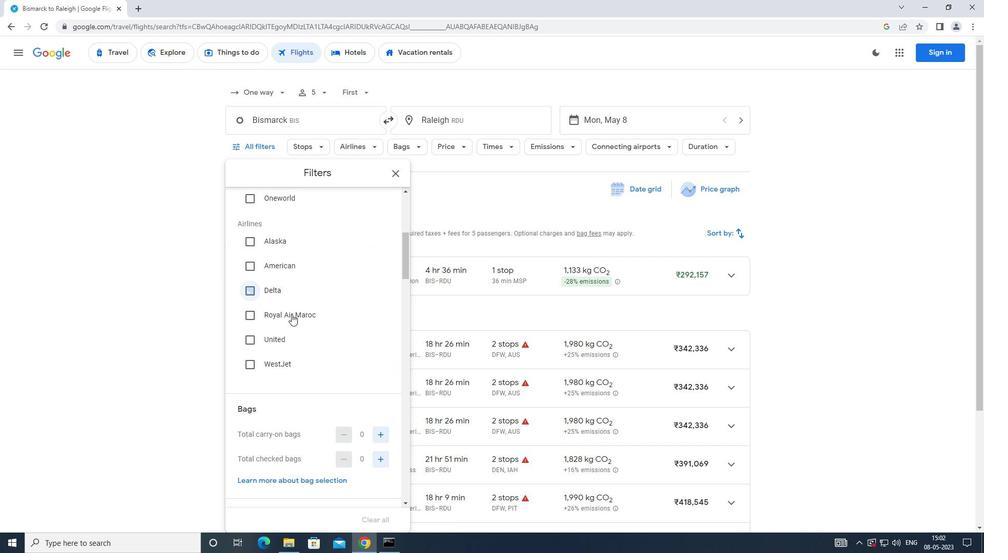 
Action: Mouse scrolled (313, 317) with delta (0, 0)
Screenshot: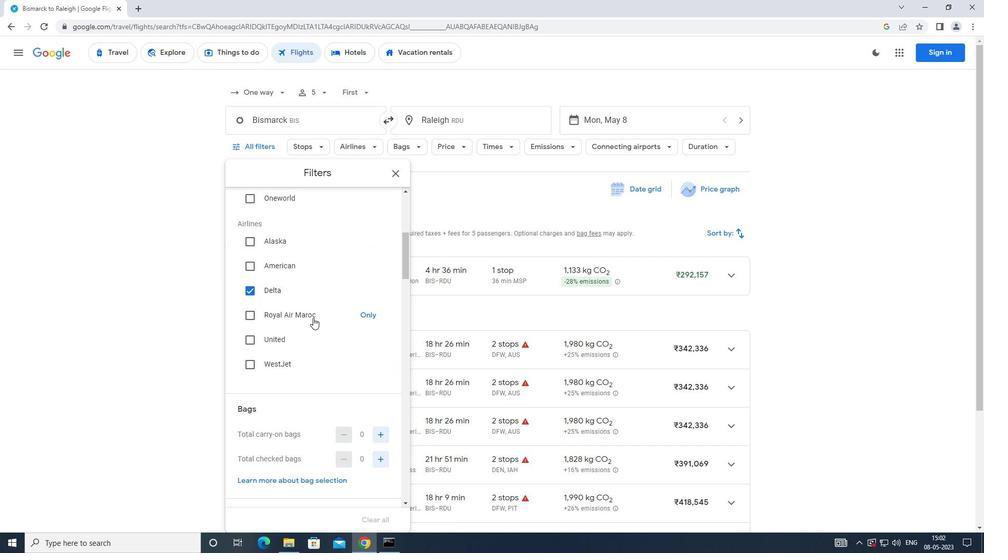 
Action: Mouse scrolled (313, 317) with delta (0, 0)
Screenshot: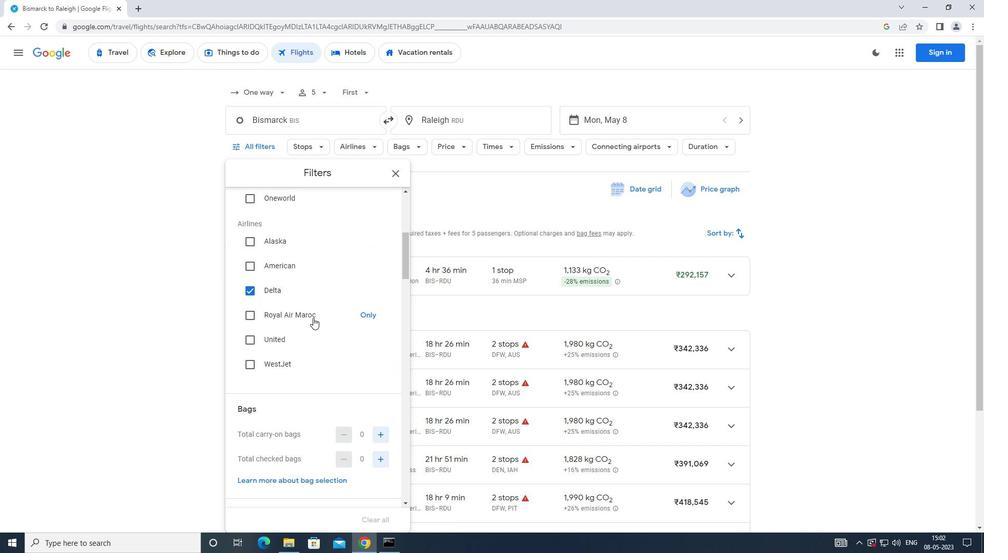 
Action: Mouse moved to (380, 356)
Screenshot: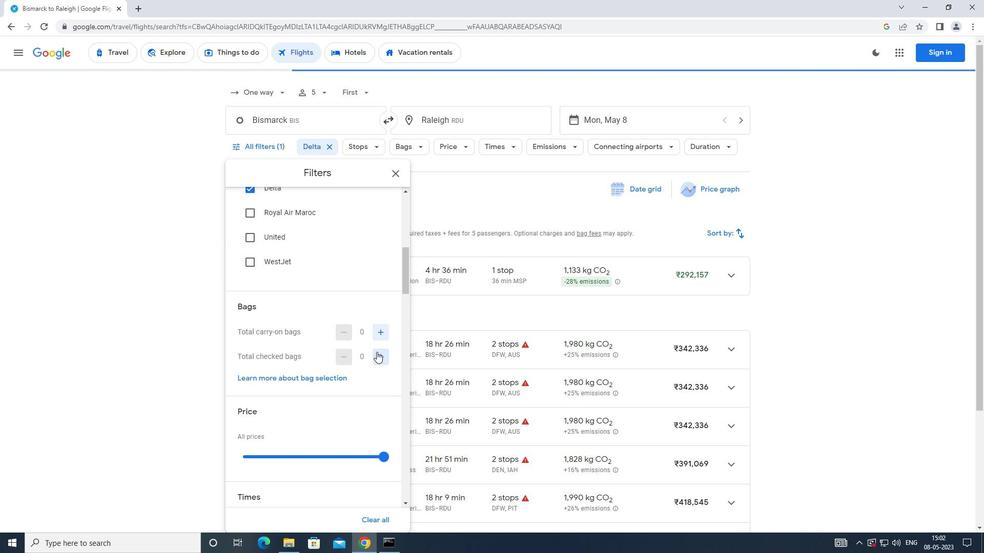 
Action: Mouse pressed left at (380, 356)
Screenshot: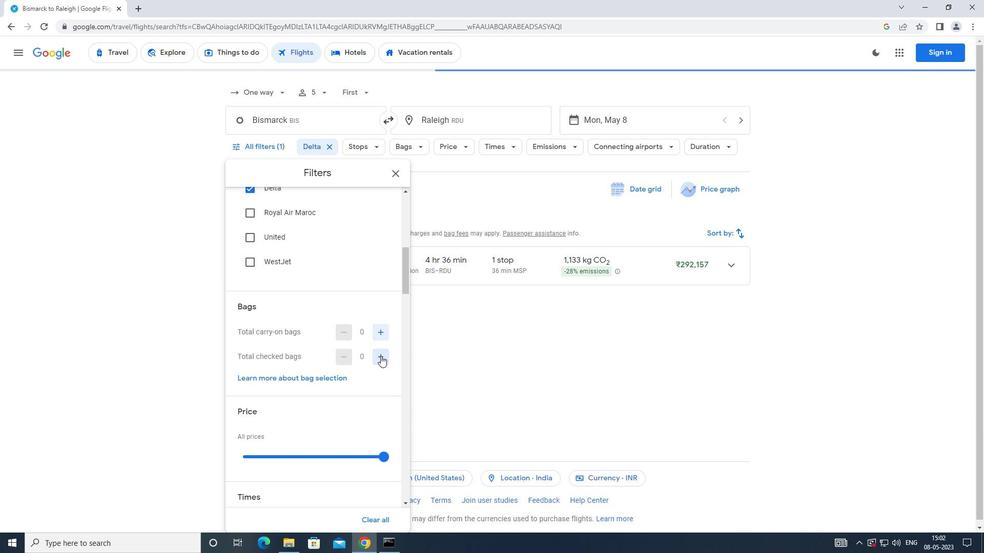 
Action: Mouse moved to (350, 339)
Screenshot: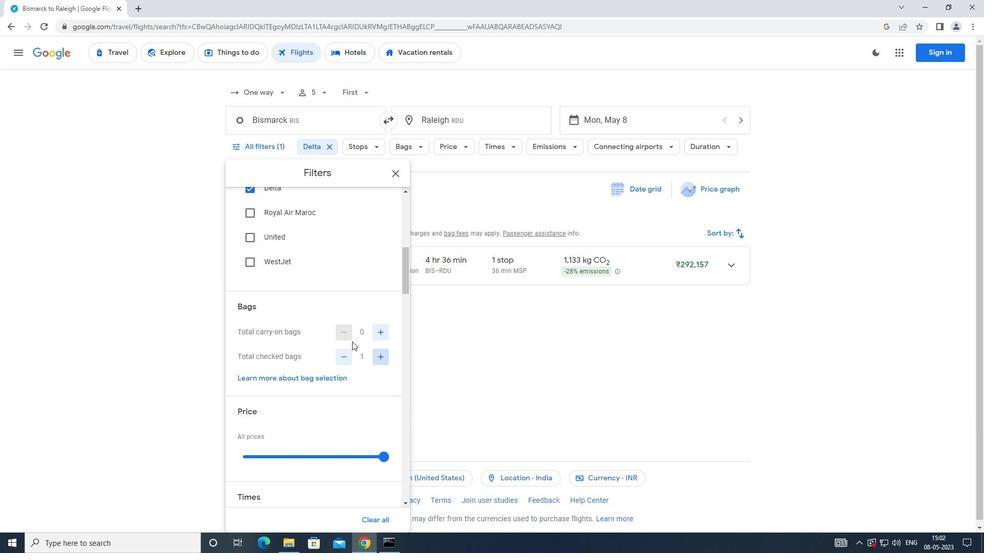 
Action: Mouse scrolled (350, 339) with delta (0, 0)
Screenshot: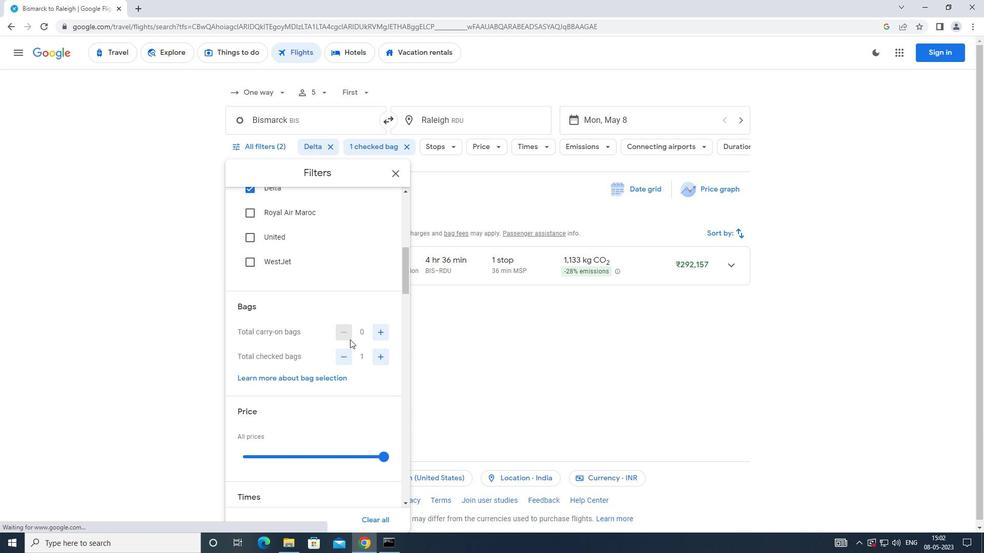 
Action: Mouse scrolled (350, 339) with delta (0, 0)
Screenshot: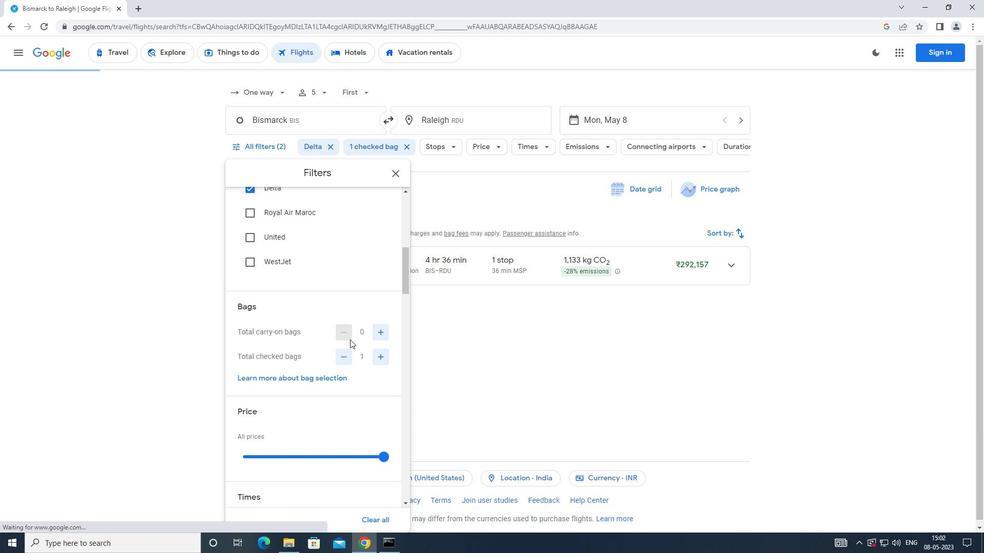 
Action: Mouse moved to (381, 353)
Screenshot: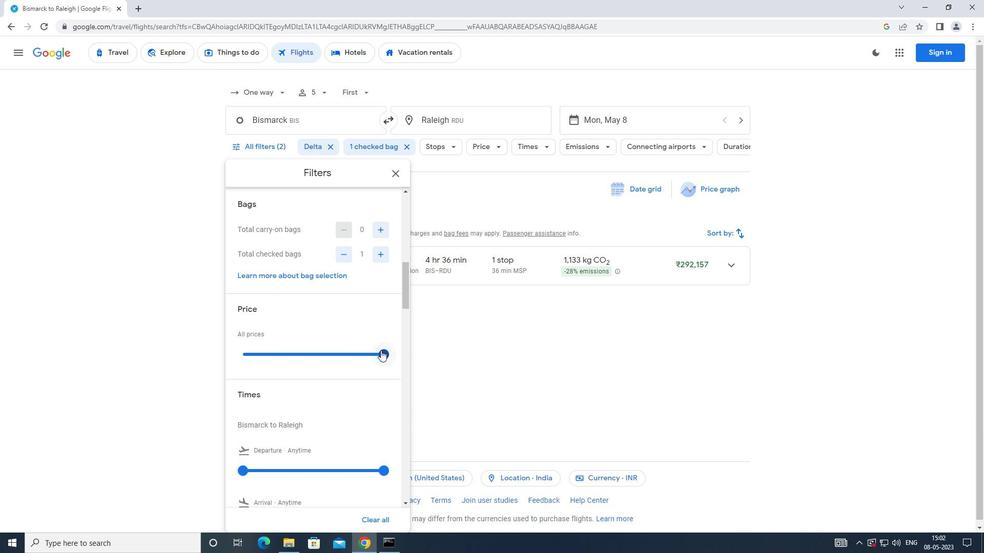 
Action: Mouse pressed left at (381, 353)
Screenshot: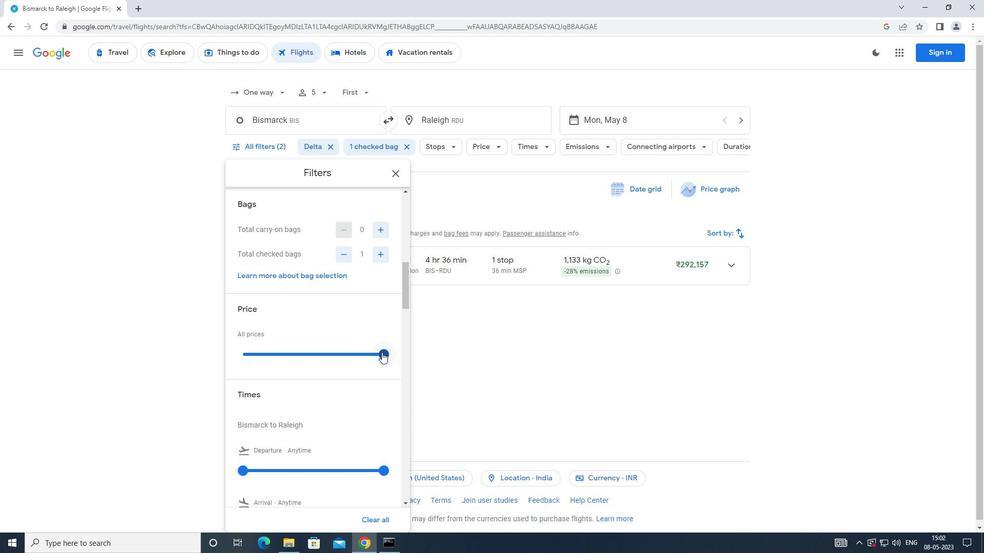 
Action: Mouse moved to (315, 366)
Screenshot: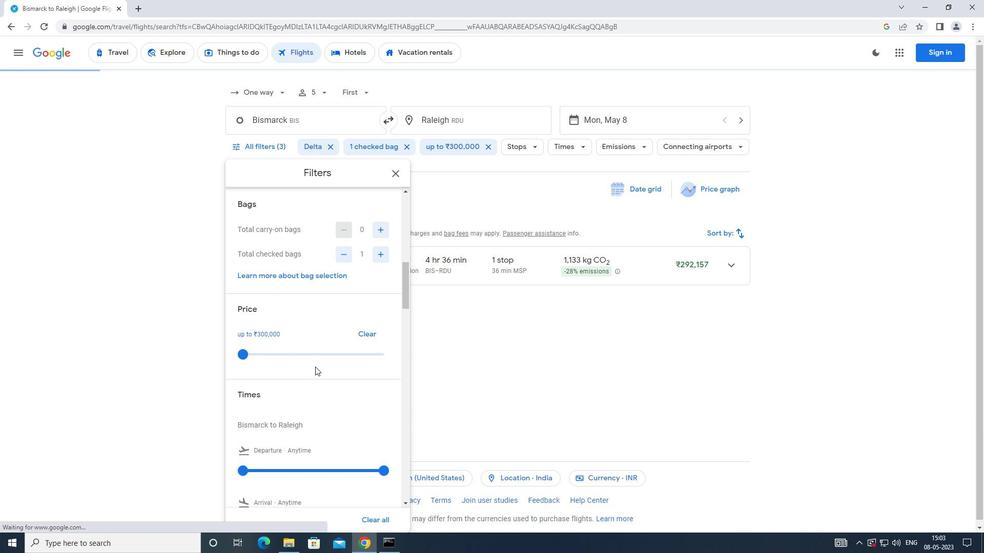 
Action: Mouse scrolled (315, 365) with delta (0, 0)
Screenshot: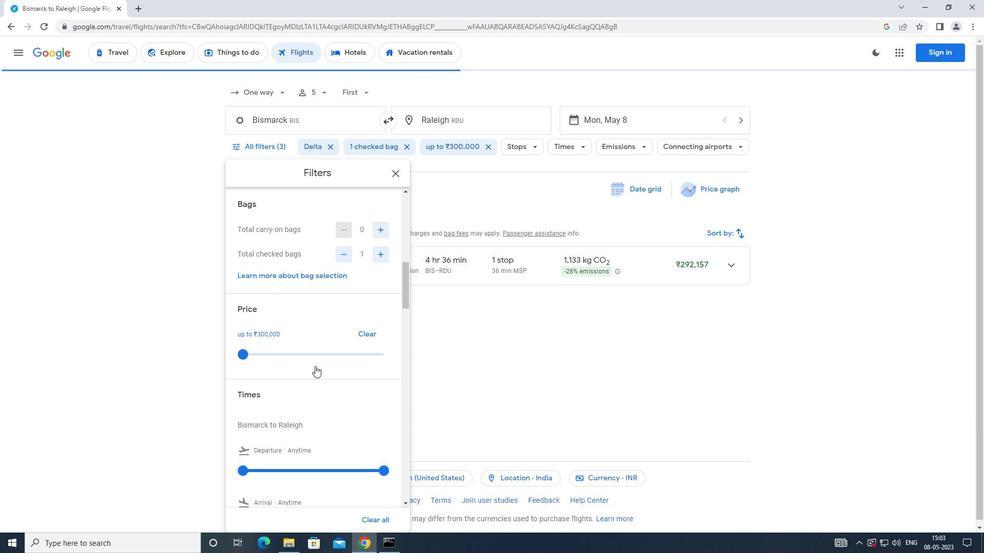 
Action: Mouse moved to (245, 419)
Screenshot: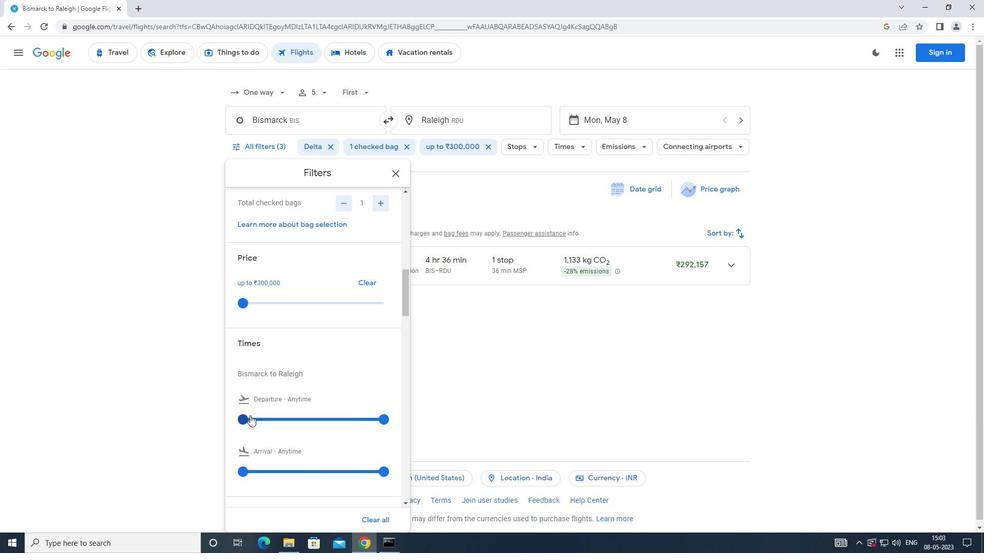 
Action: Mouse pressed left at (245, 419)
Screenshot: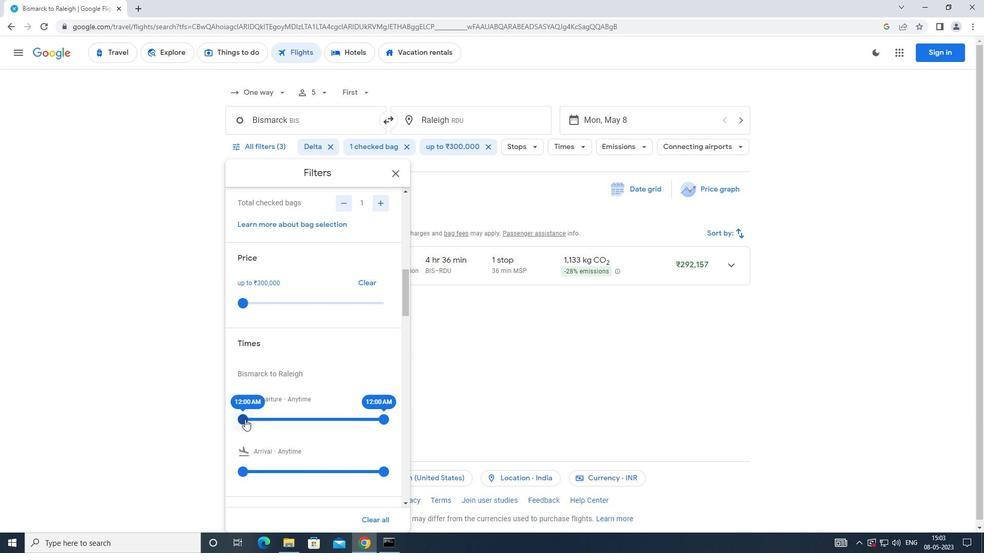 
Action: Mouse moved to (278, 419)
Screenshot: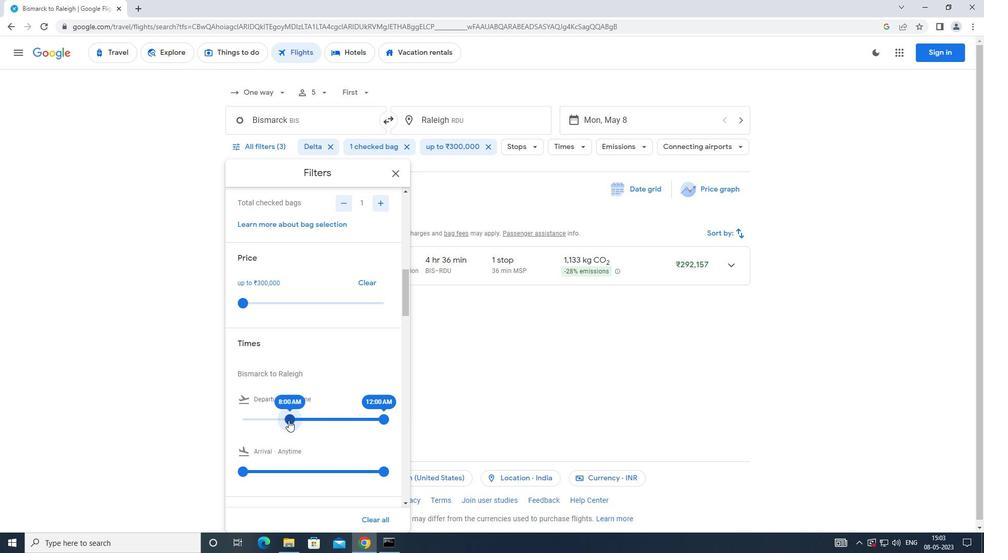 
Action: Mouse pressed left at (278, 419)
Screenshot: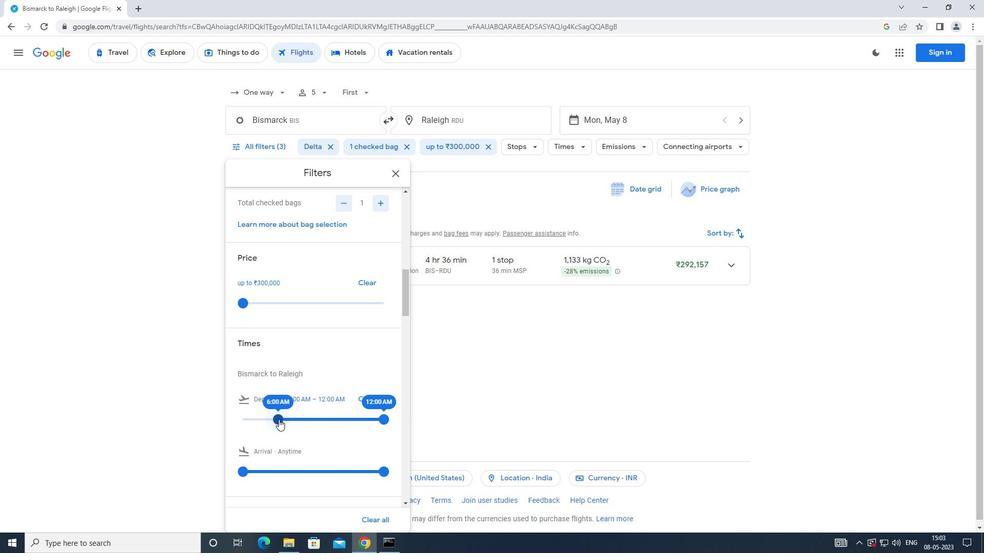 
Action: Mouse moved to (380, 420)
Screenshot: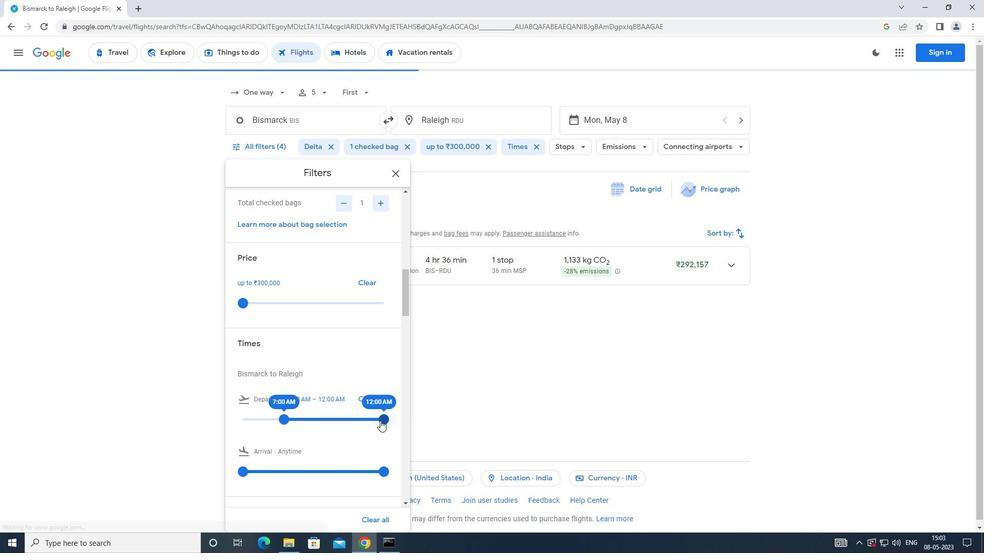
Action: Mouse pressed left at (380, 420)
Screenshot: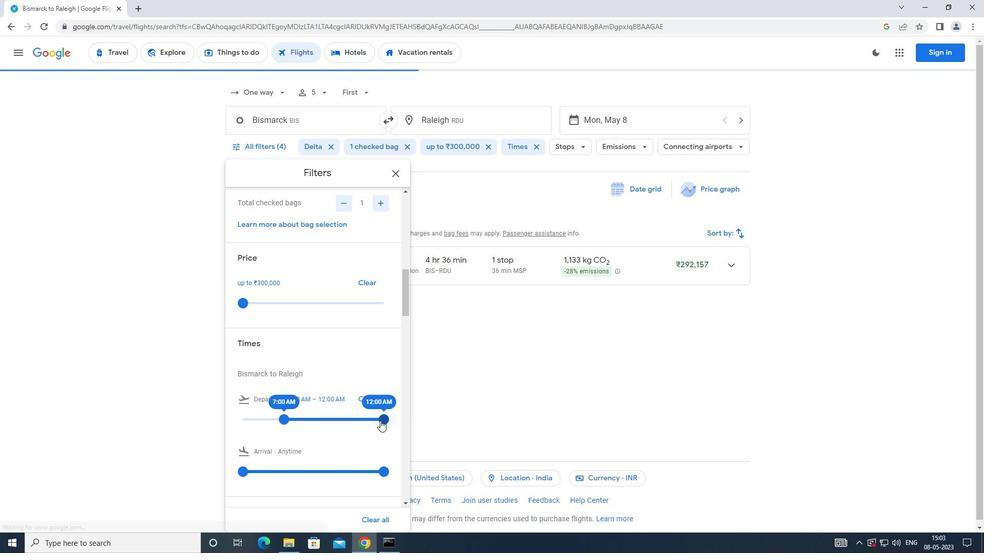 
Action: Mouse moved to (386, 171)
Screenshot: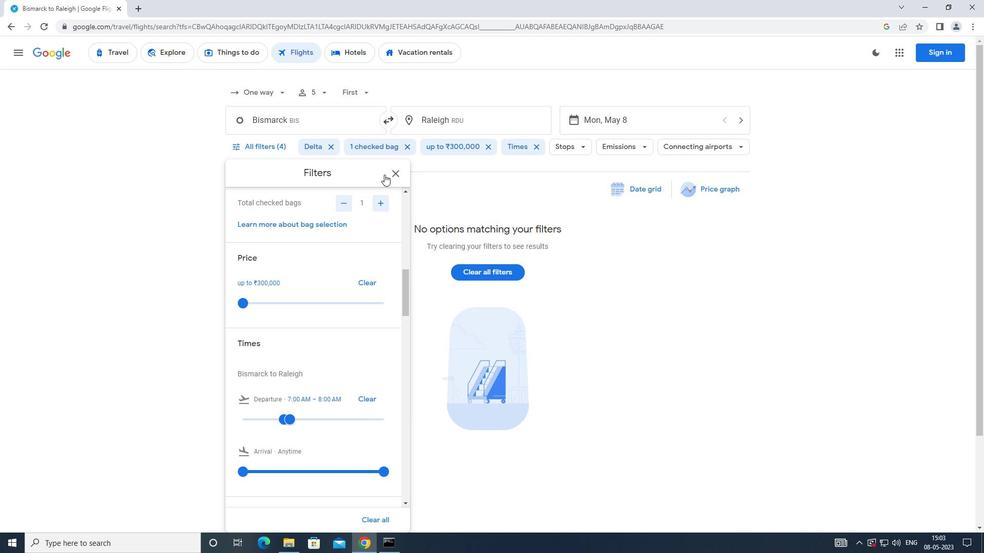 
Action: Mouse pressed left at (386, 171)
Screenshot: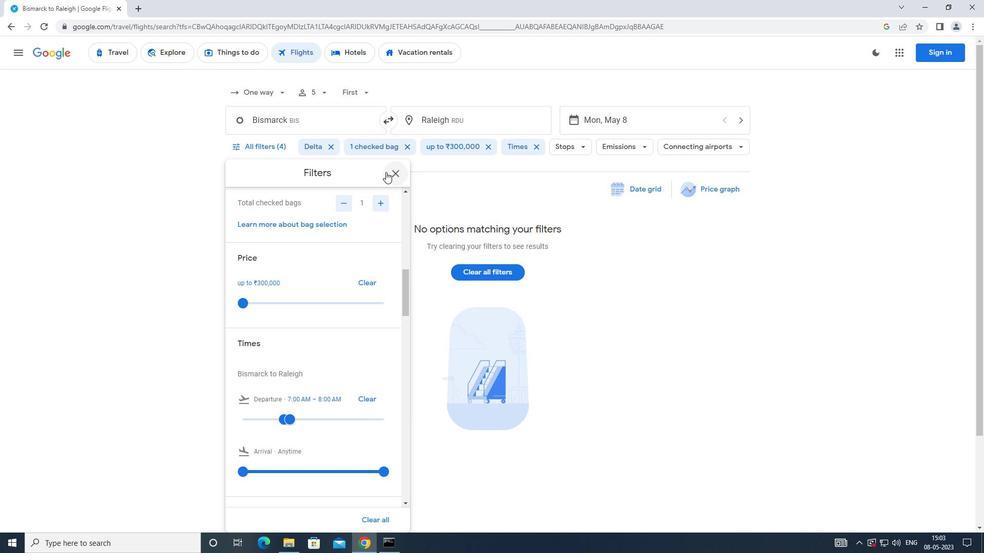 
Action: Mouse moved to (387, 191)
Screenshot: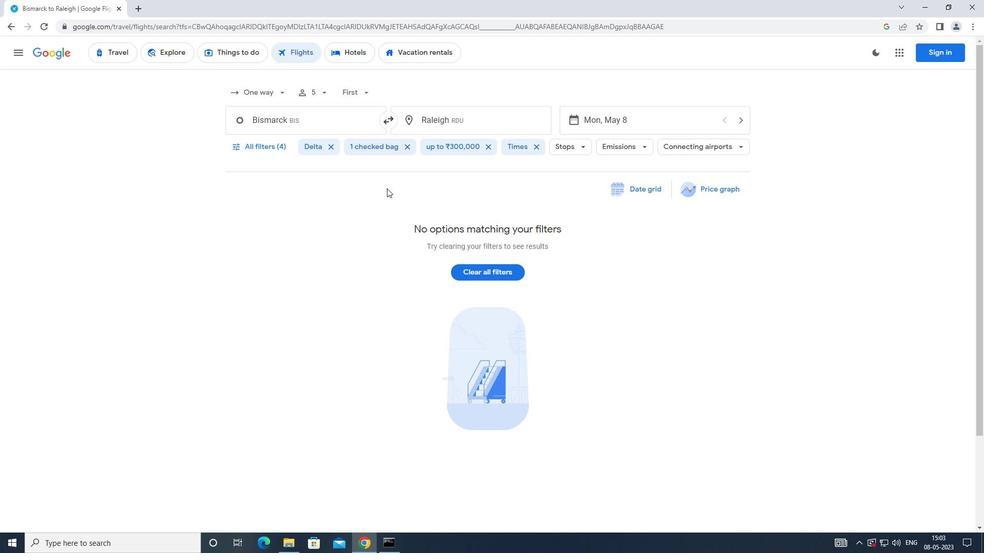 
